 Task: Reply to email with the signature Erin Martin with the subject 'Request for project approval' from softage.1@softage.net with the message 'Could you please provide an overview of the marketing strategy for the new product launch?' with CC to softage.8@softage.net with an attached document Vendor_contract.doc
Action: Mouse moved to (880, 268)
Screenshot: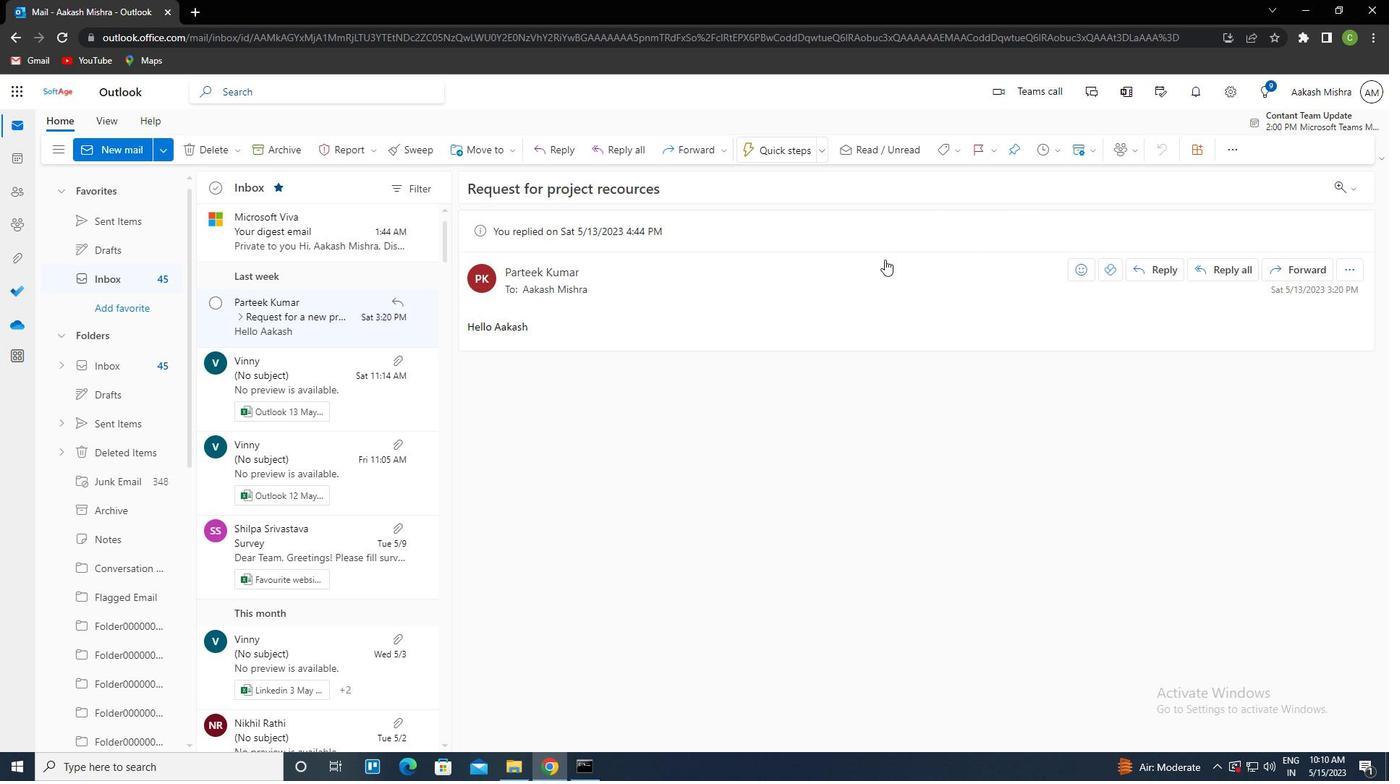 
Action: Mouse scrolled (880, 269) with delta (0, 0)
Screenshot: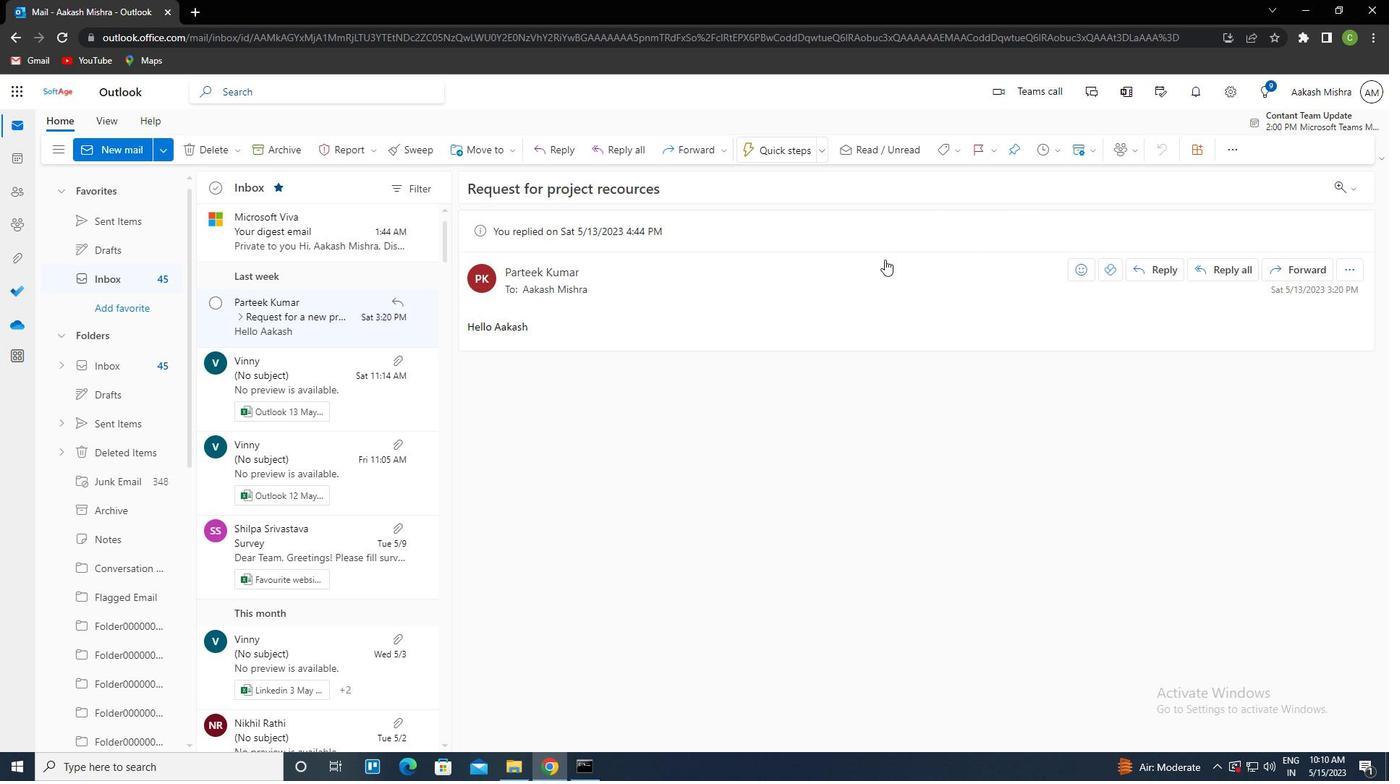 
Action: Mouse moved to (880, 272)
Screenshot: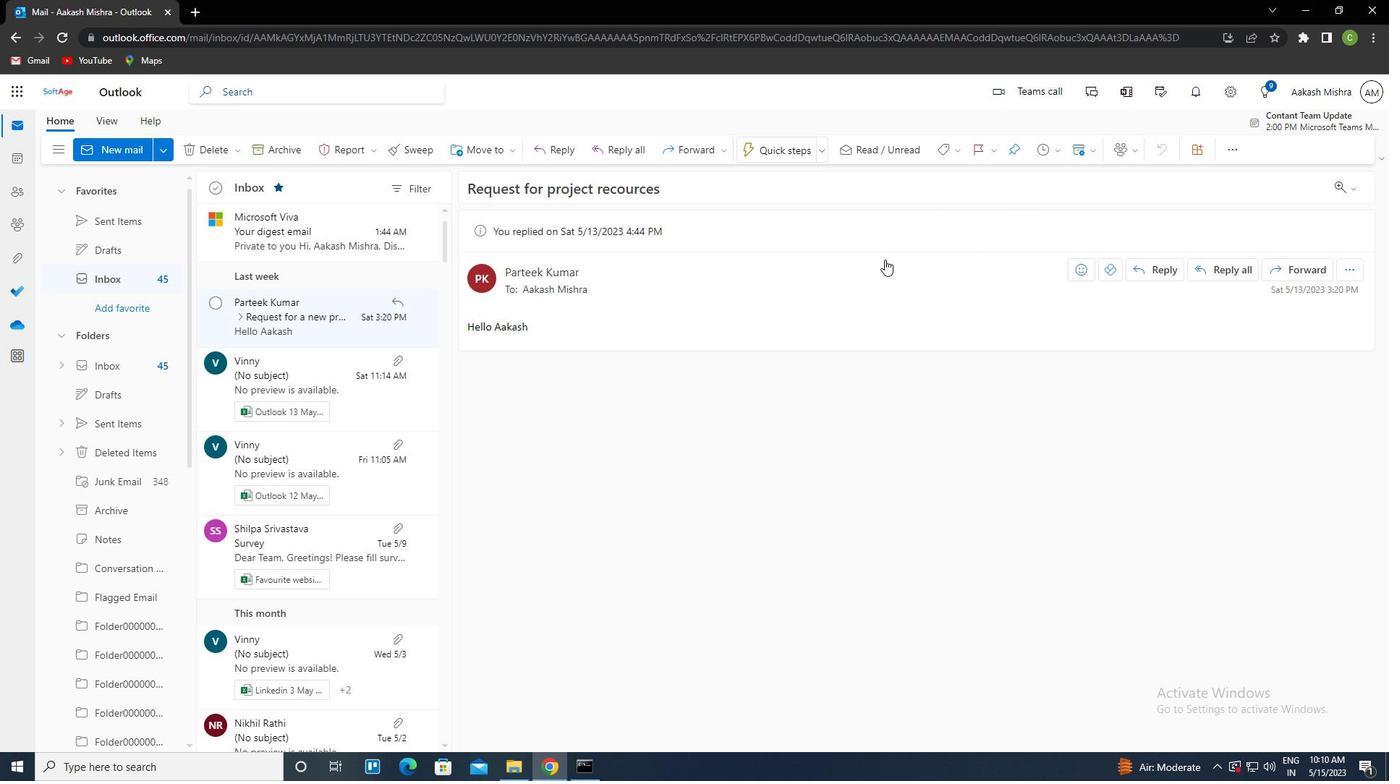 
Action: Mouse scrolled (880, 273) with delta (0, 0)
Screenshot: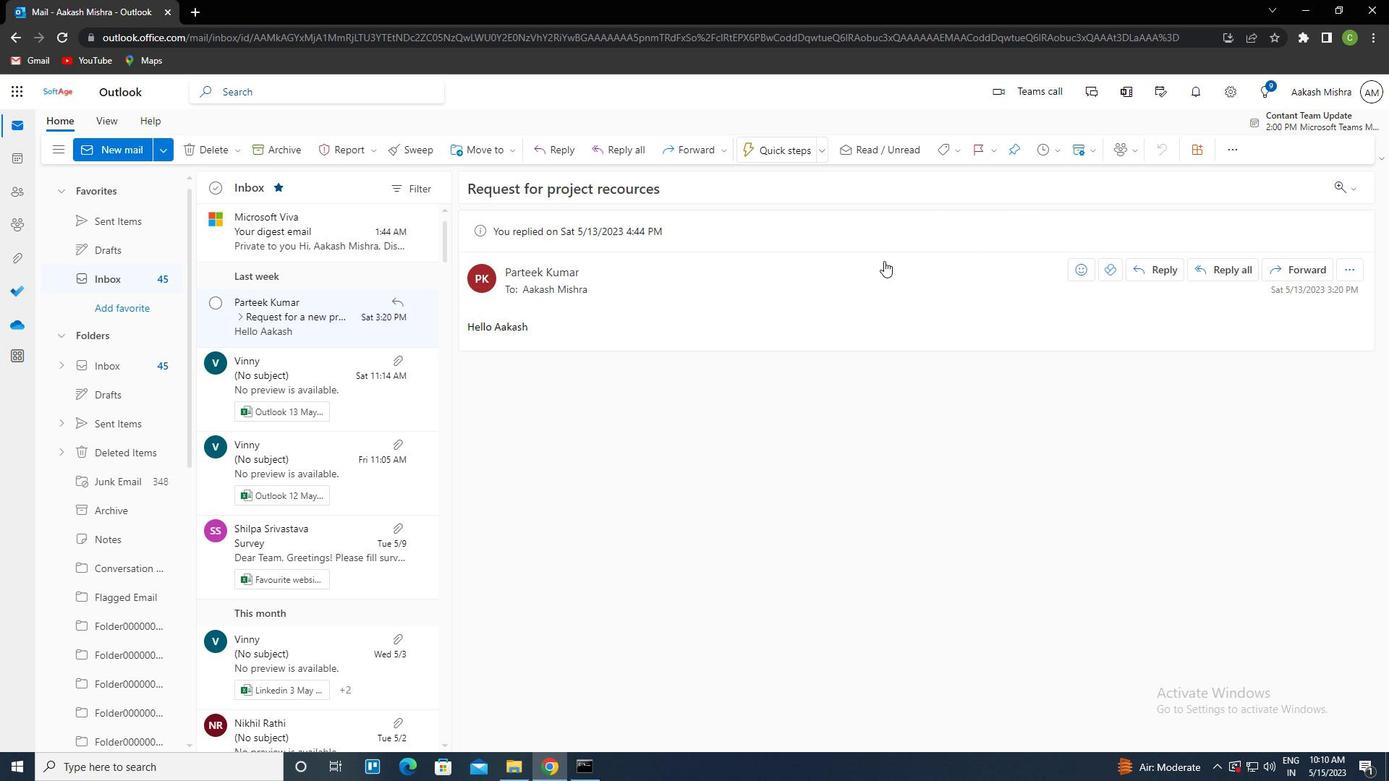 
Action: Mouse moved to (403, 441)
Screenshot: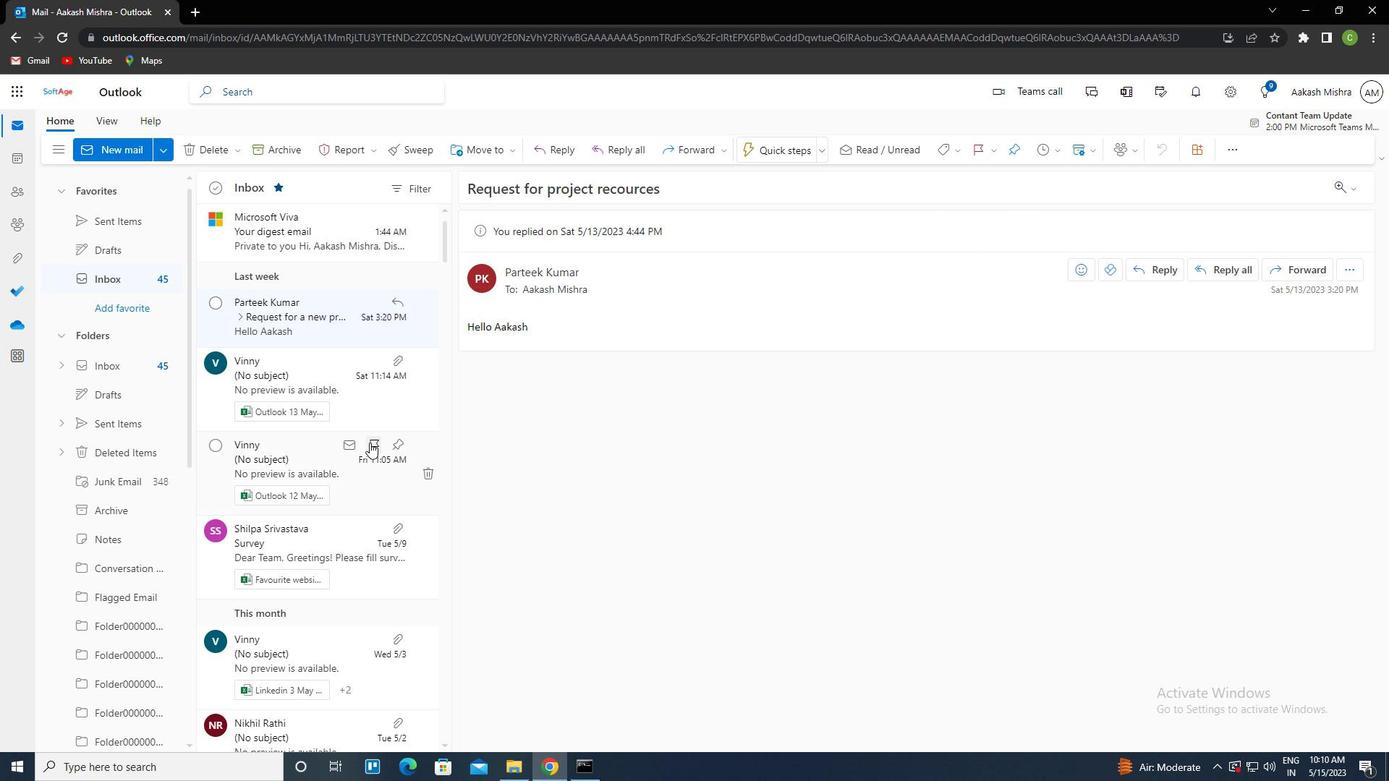 
Action: Mouse scrolled (403, 442) with delta (0, 0)
Screenshot: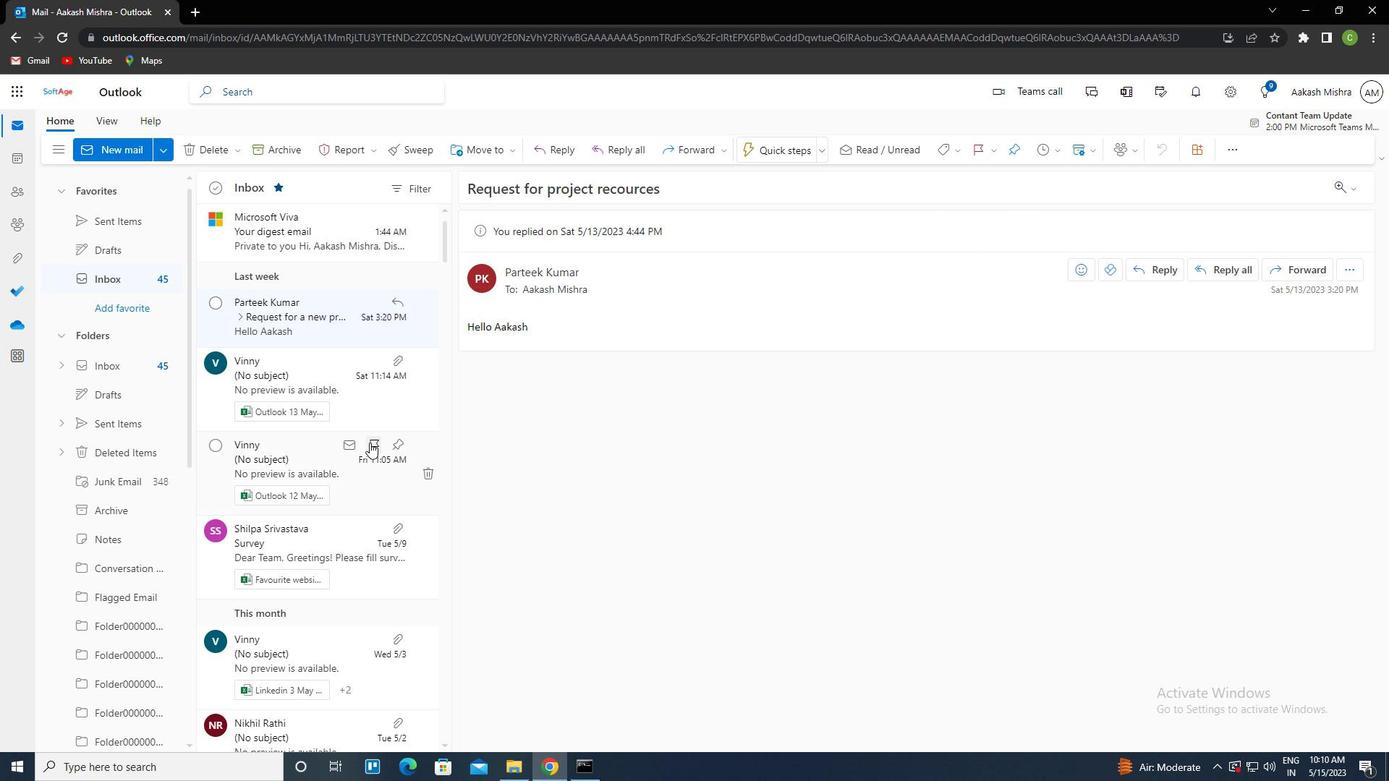 
Action: Mouse moved to (600, 413)
Screenshot: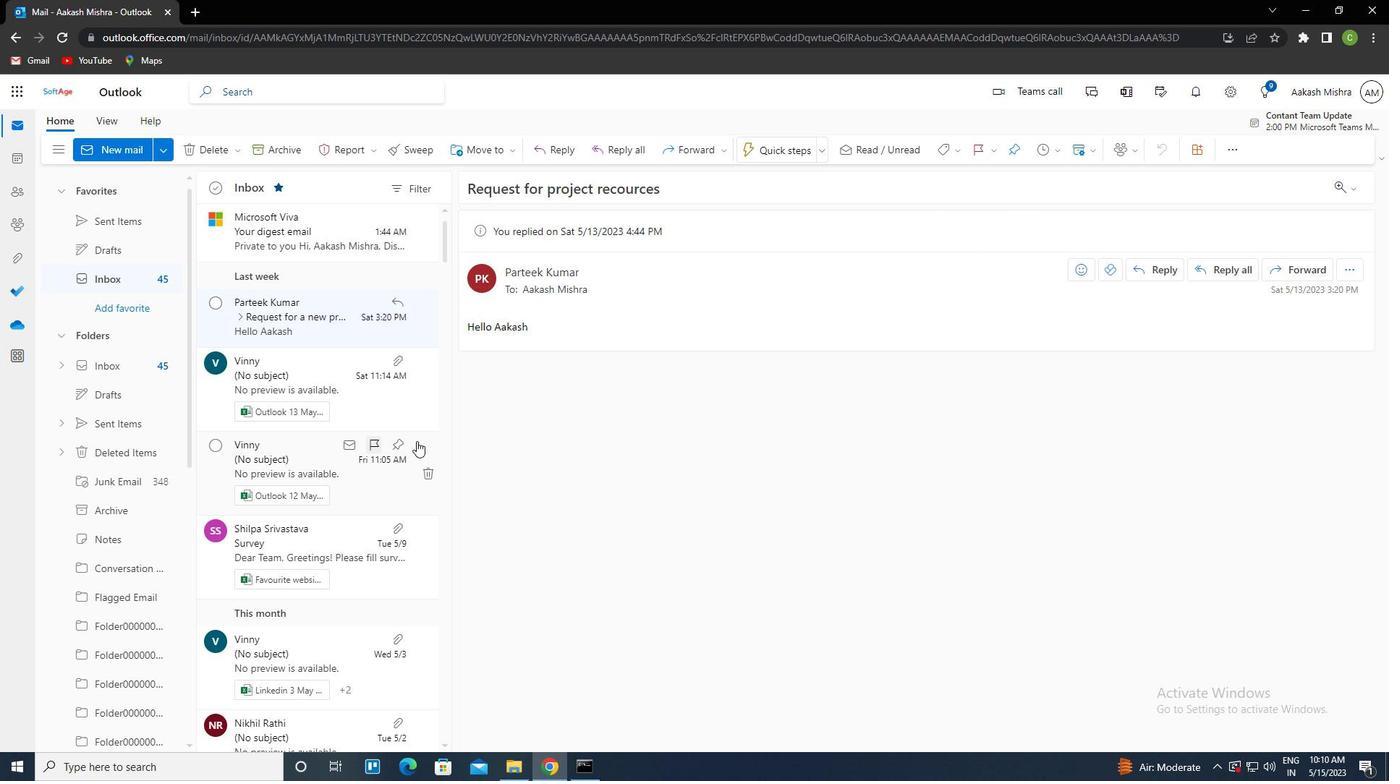 
Action: Mouse scrolled (600, 414) with delta (0, 0)
Screenshot: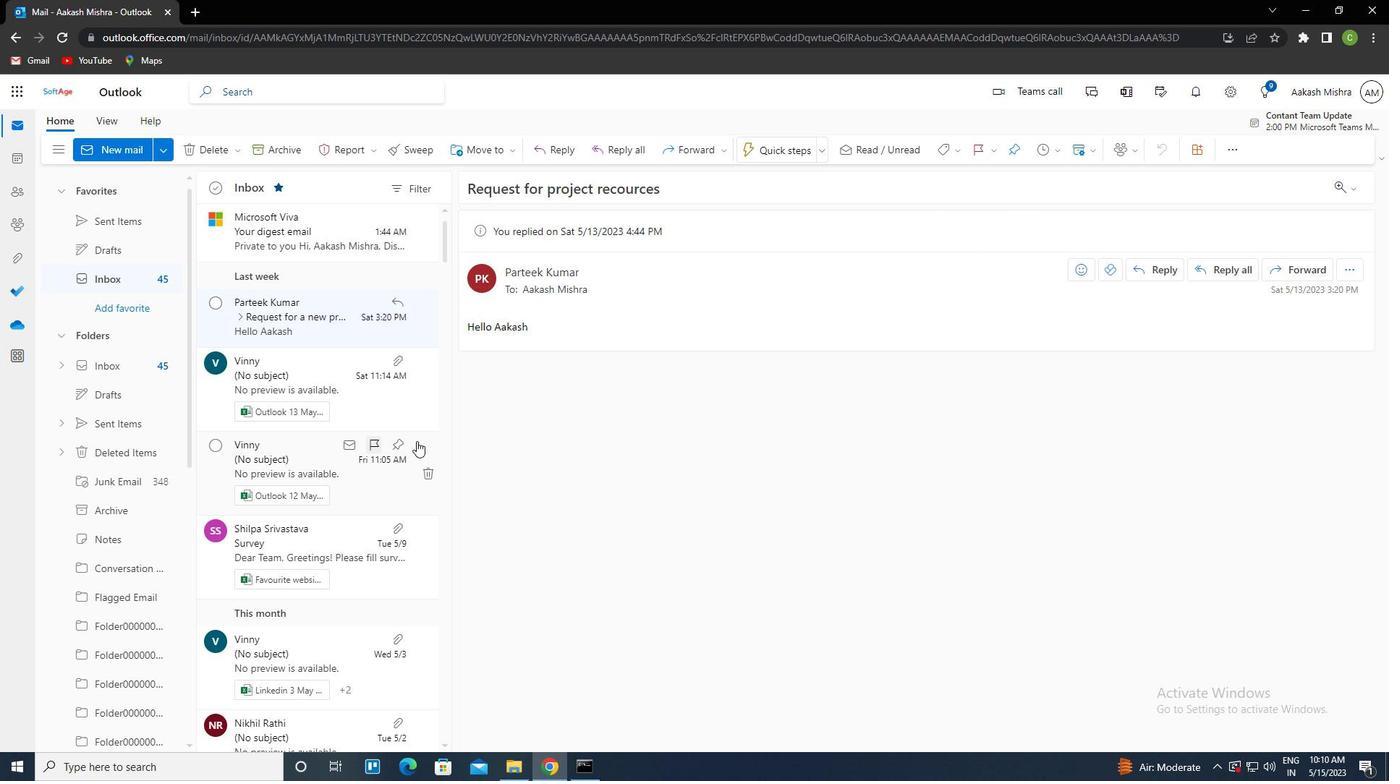 
Action: Mouse moved to (601, 411)
Screenshot: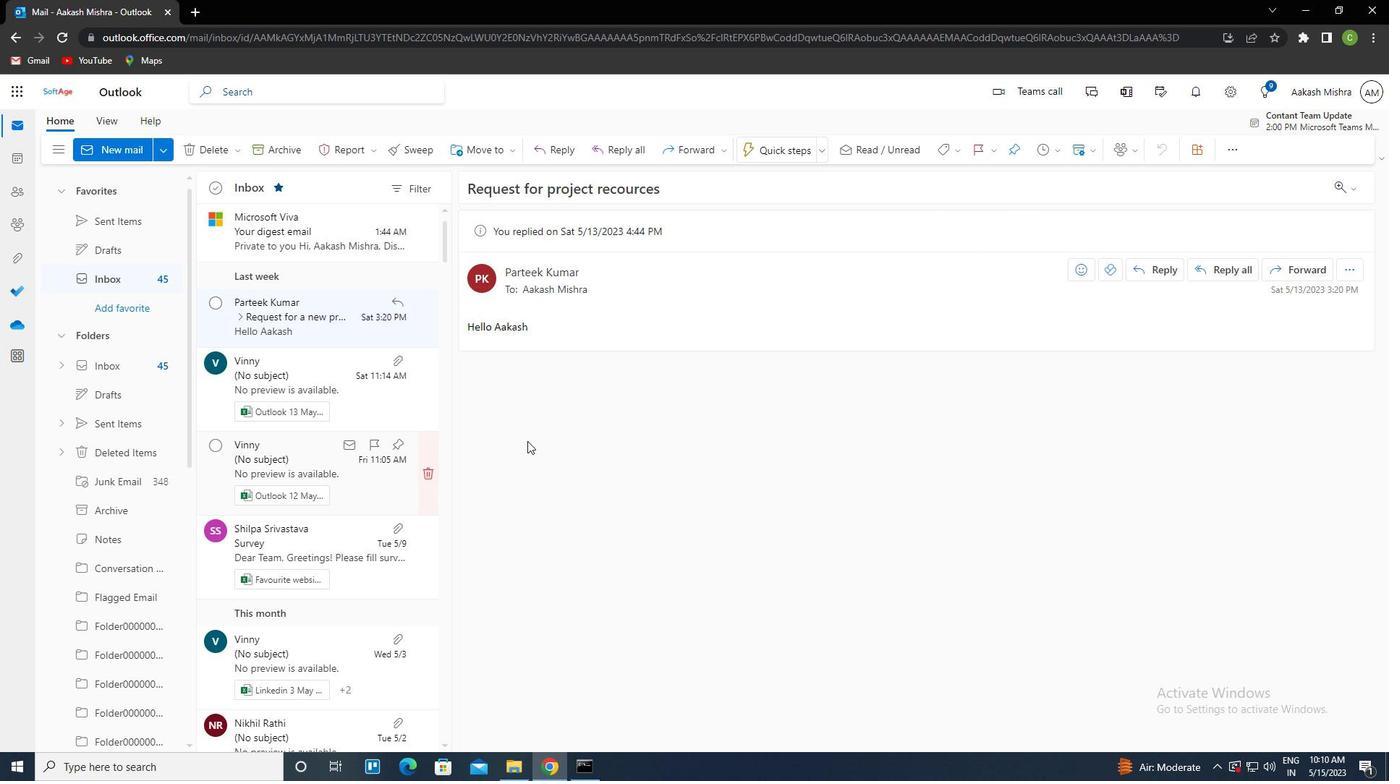 
Action: Mouse scrolled (601, 412) with delta (0, 0)
Screenshot: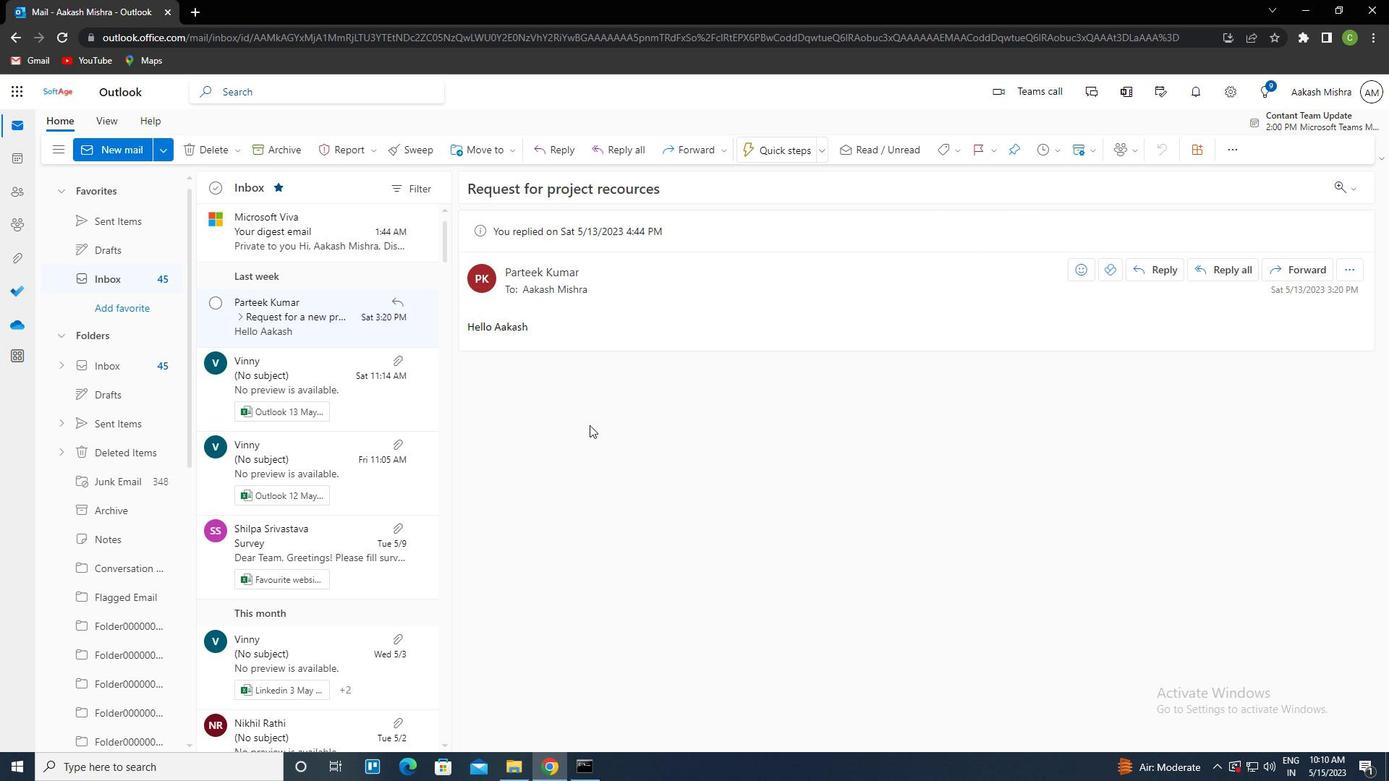 
Action: Mouse moved to (602, 410)
Screenshot: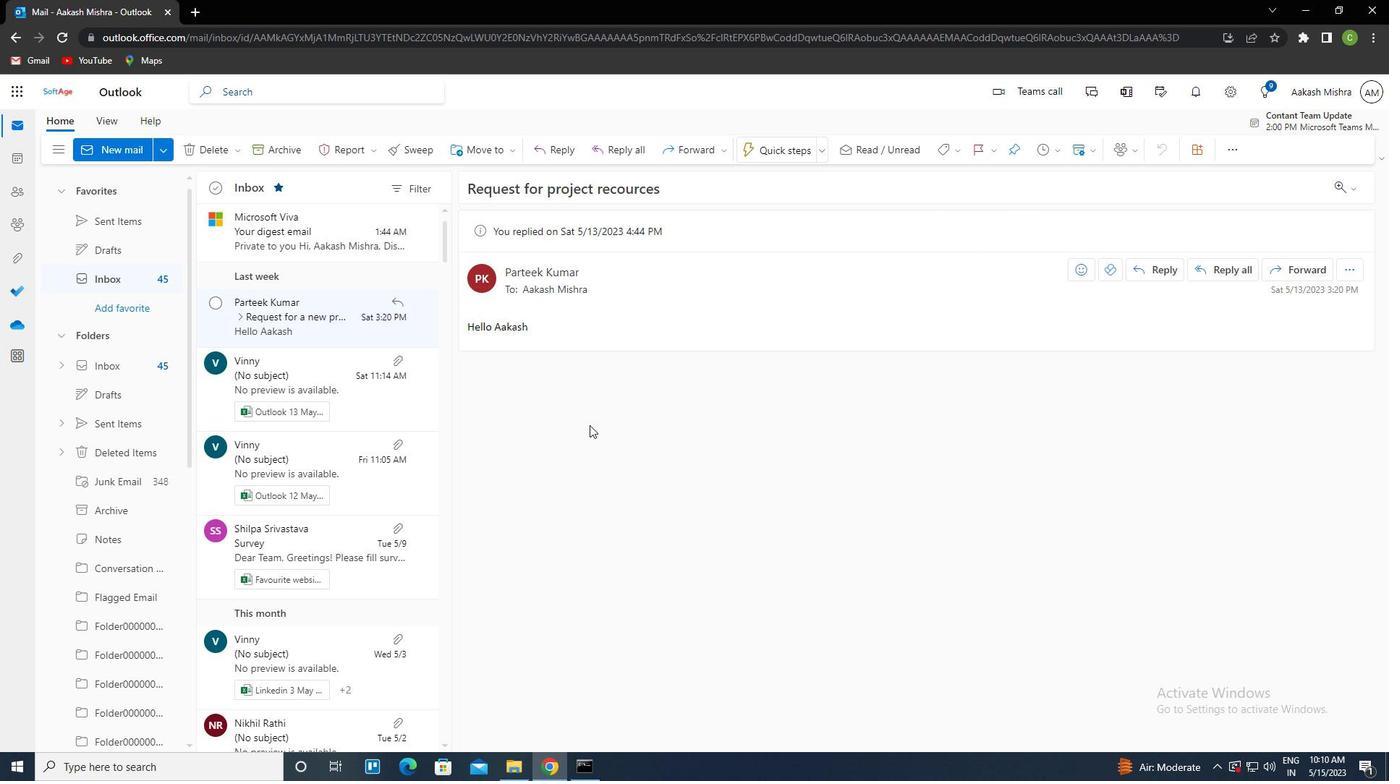 
Action: Mouse scrolled (602, 411) with delta (0, 0)
Screenshot: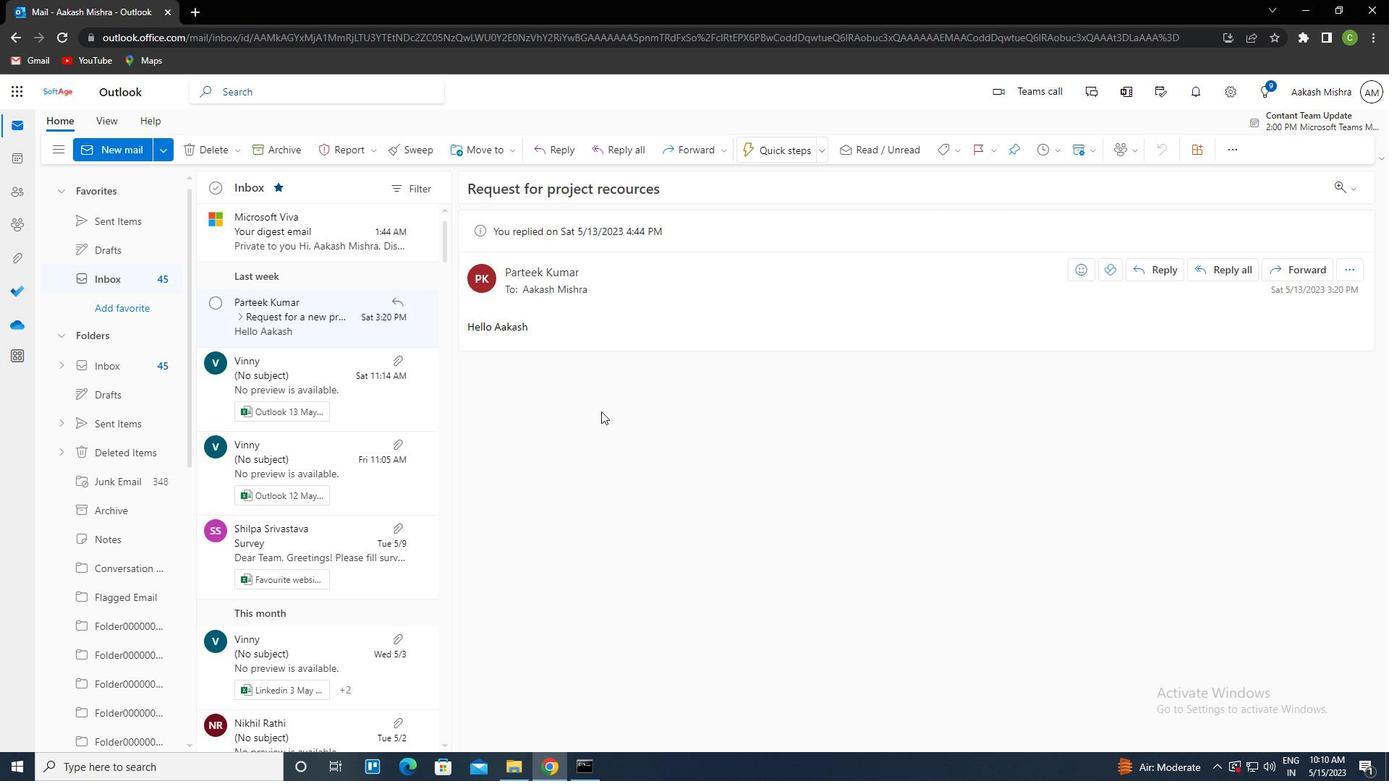 
Action: Mouse scrolled (602, 411) with delta (0, 0)
Screenshot: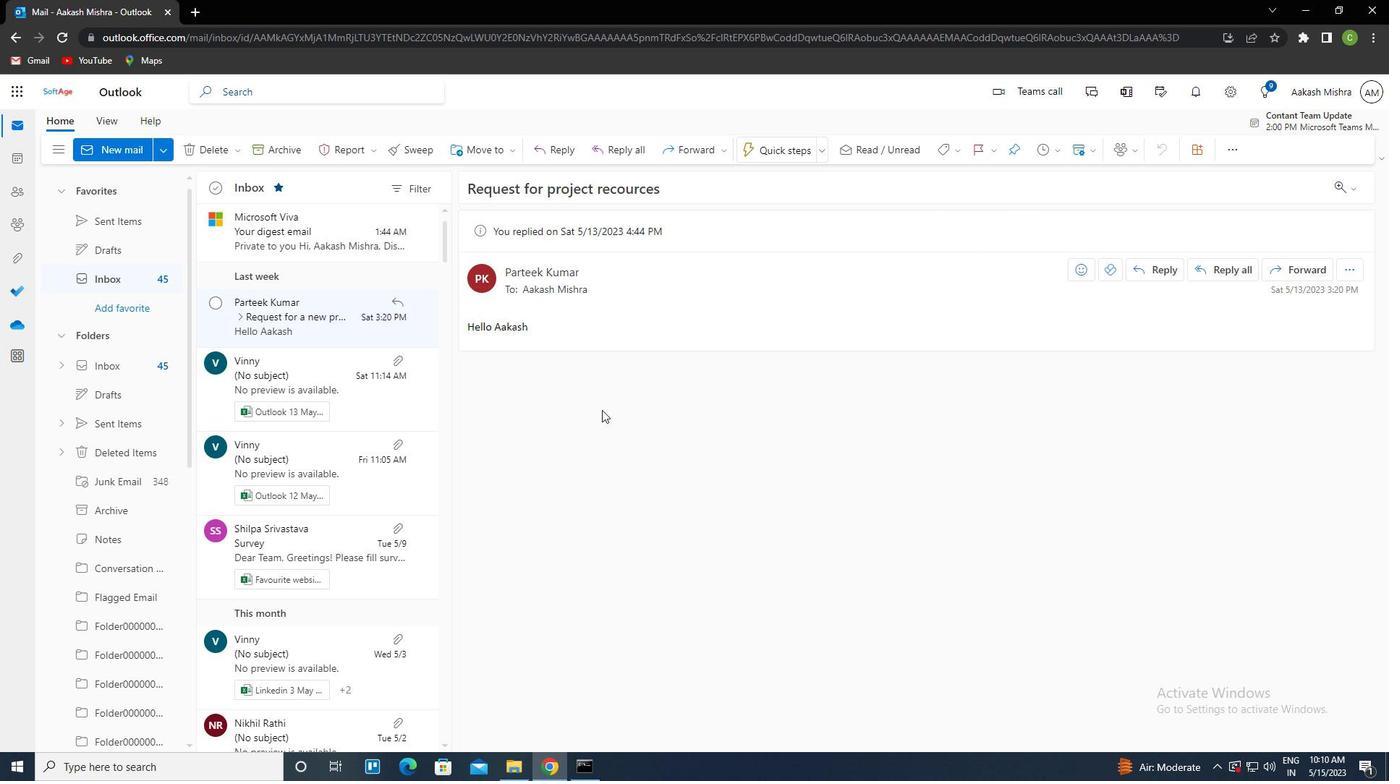 
Action: Mouse moved to (1130, 271)
Screenshot: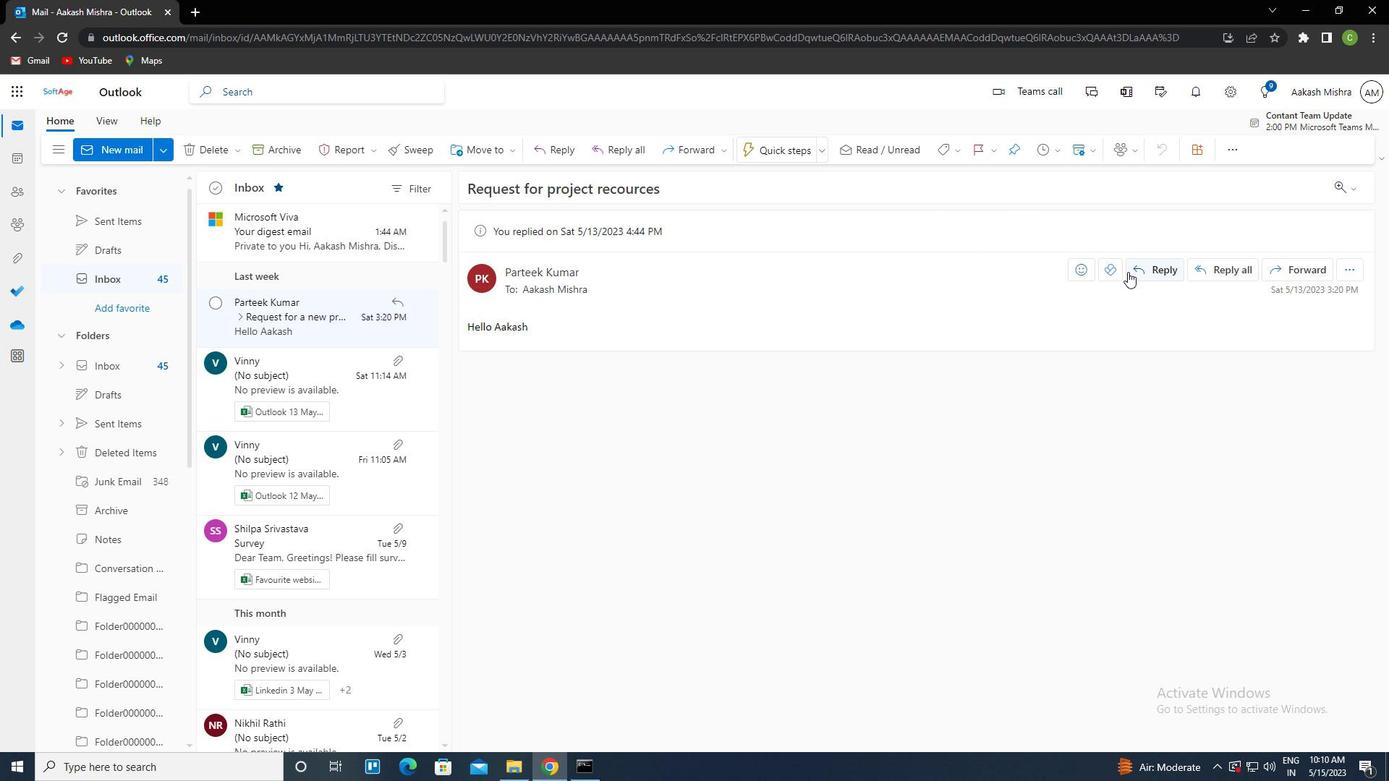 
Action: Mouse pressed left at (1130, 271)
Screenshot: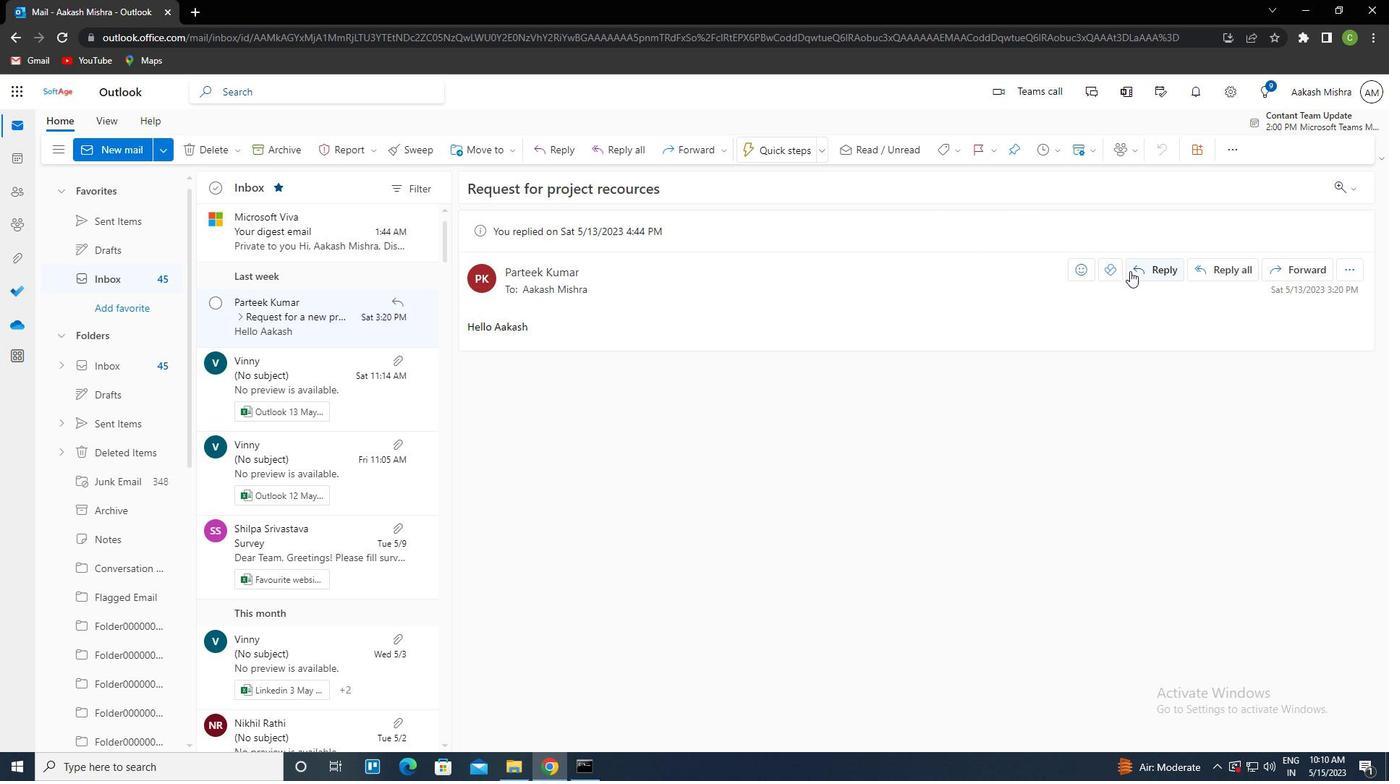 
Action: Mouse moved to (933, 155)
Screenshot: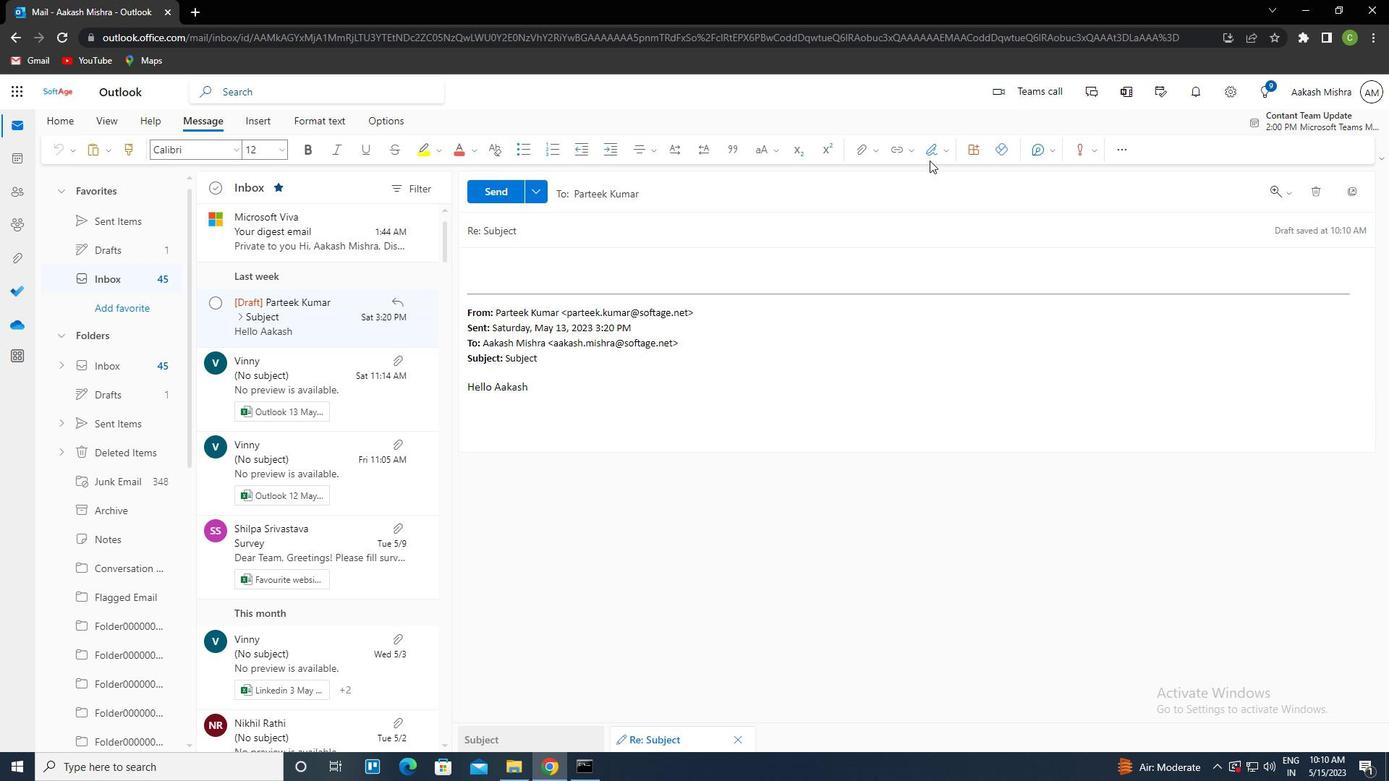 
Action: Mouse pressed left at (933, 155)
Screenshot: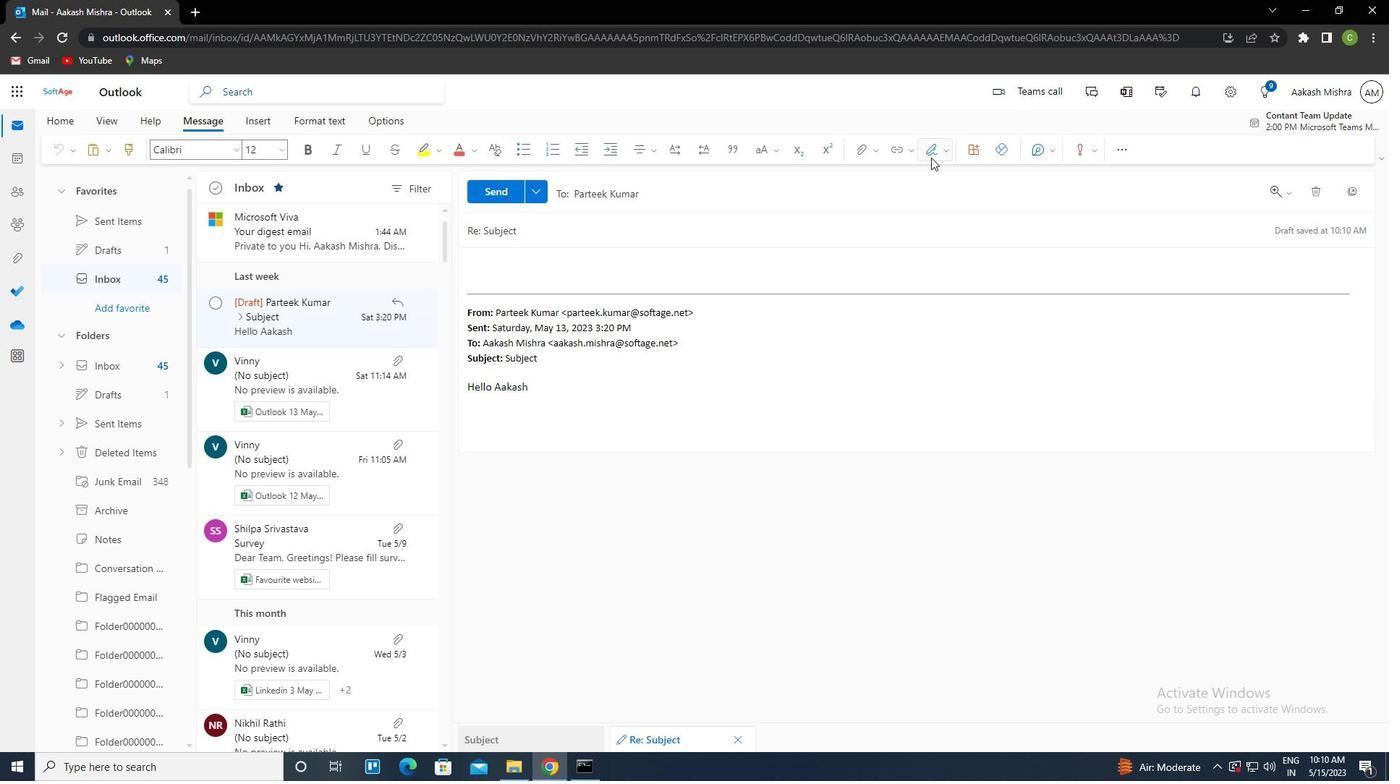 
Action: Mouse moved to (909, 208)
Screenshot: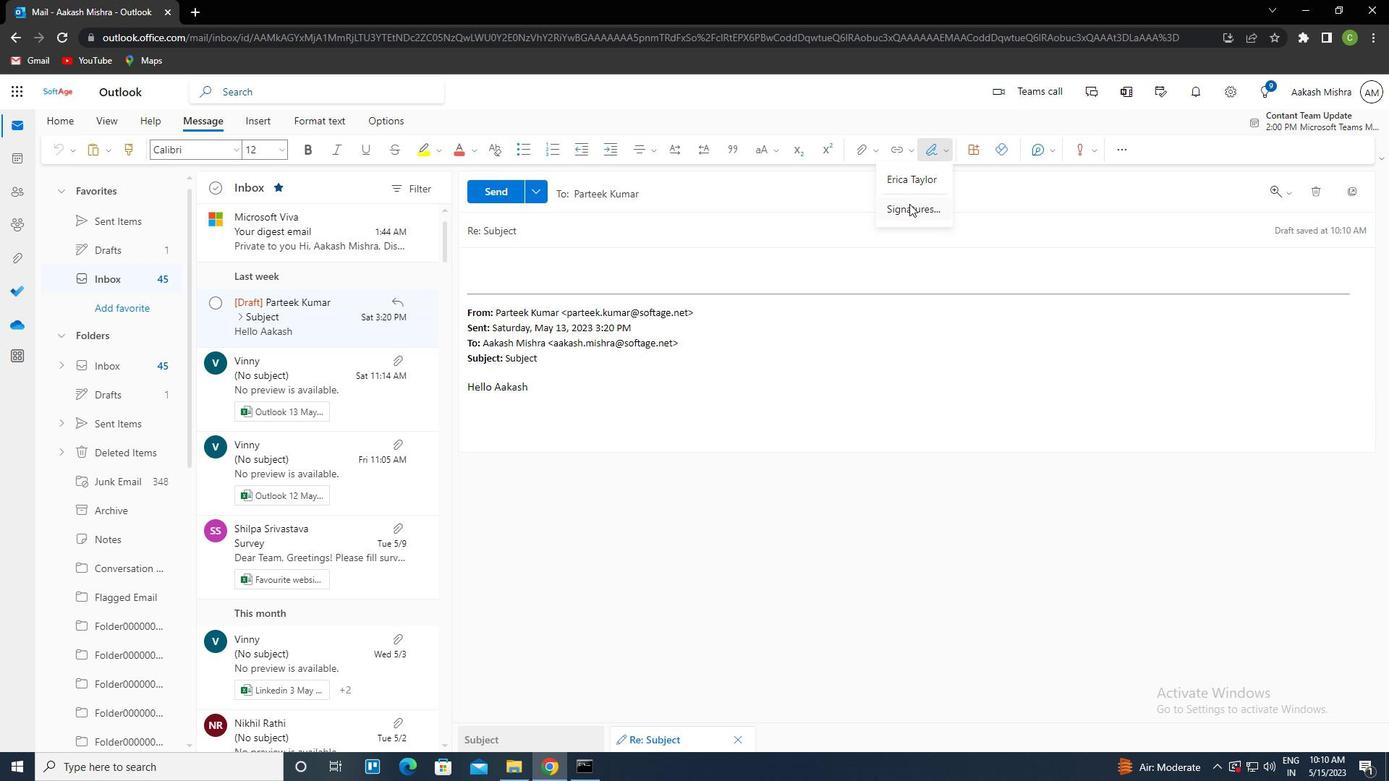 
Action: Mouse pressed left at (909, 208)
Screenshot: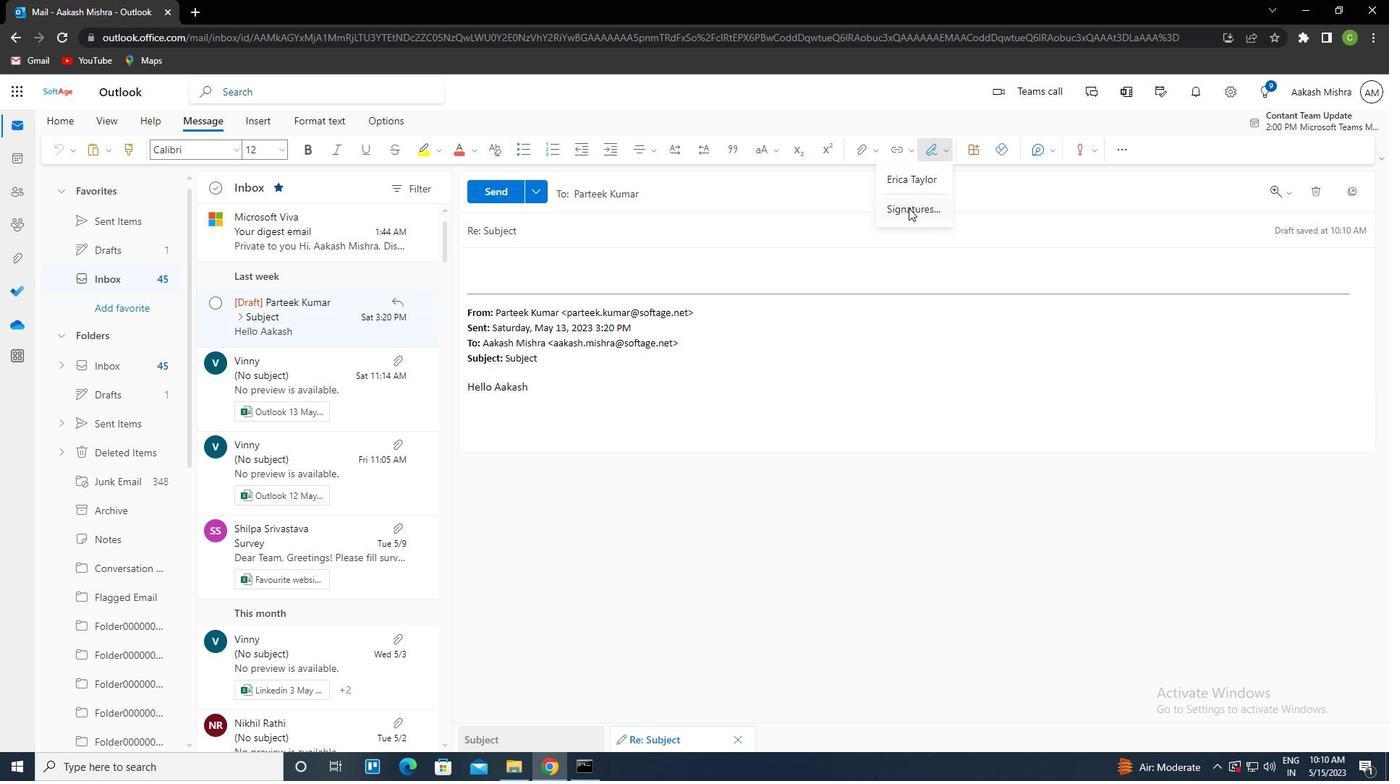 
Action: Mouse moved to (996, 272)
Screenshot: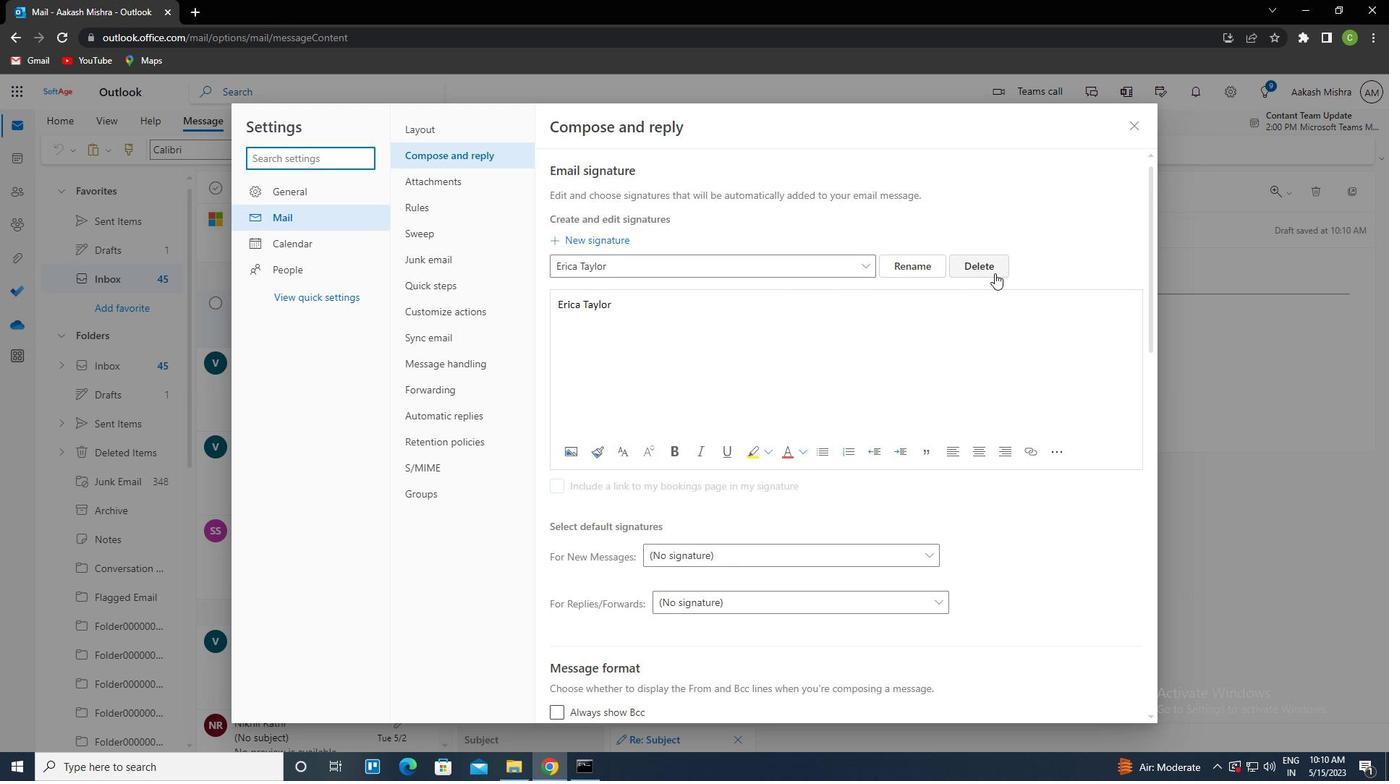 
Action: Mouse pressed left at (996, 272)
Screenshot: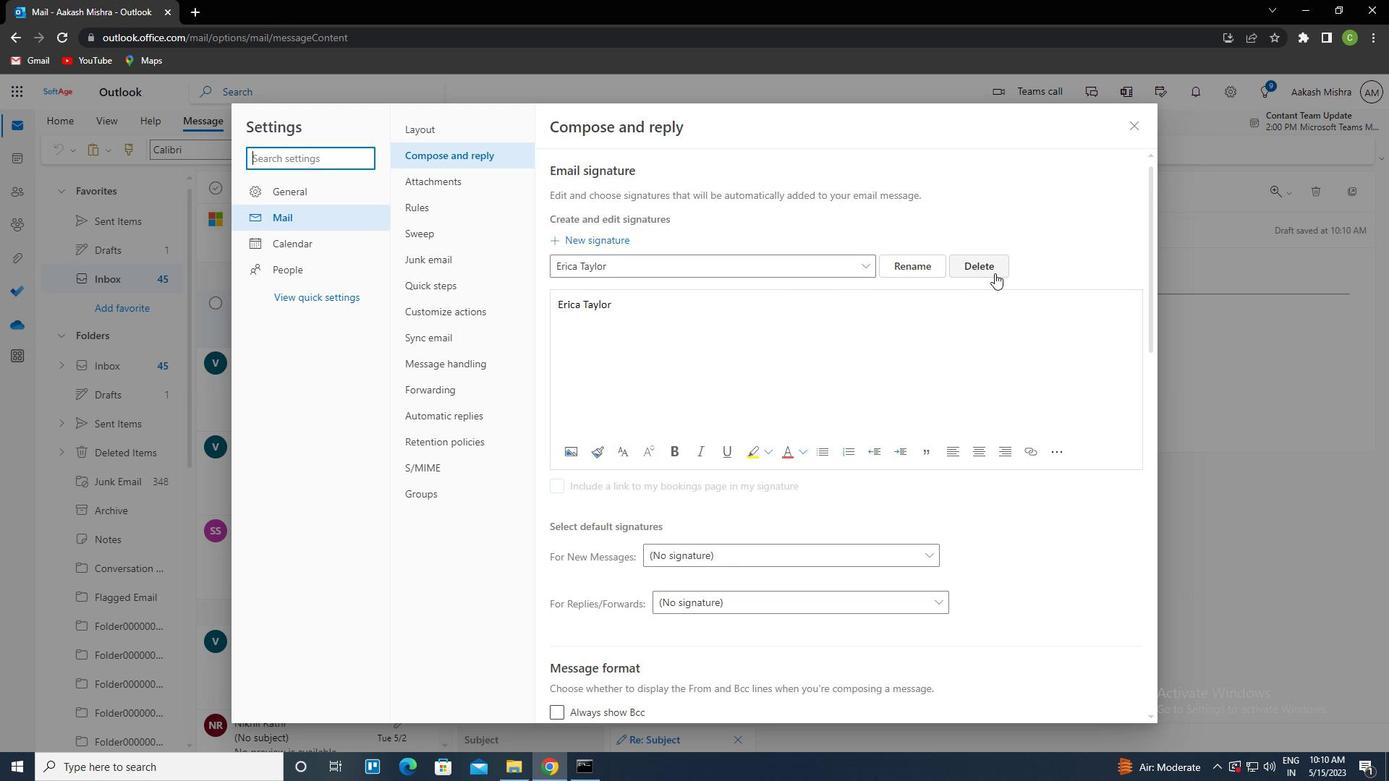 
Action: Mouse moved to (727, 264)
Screenshot: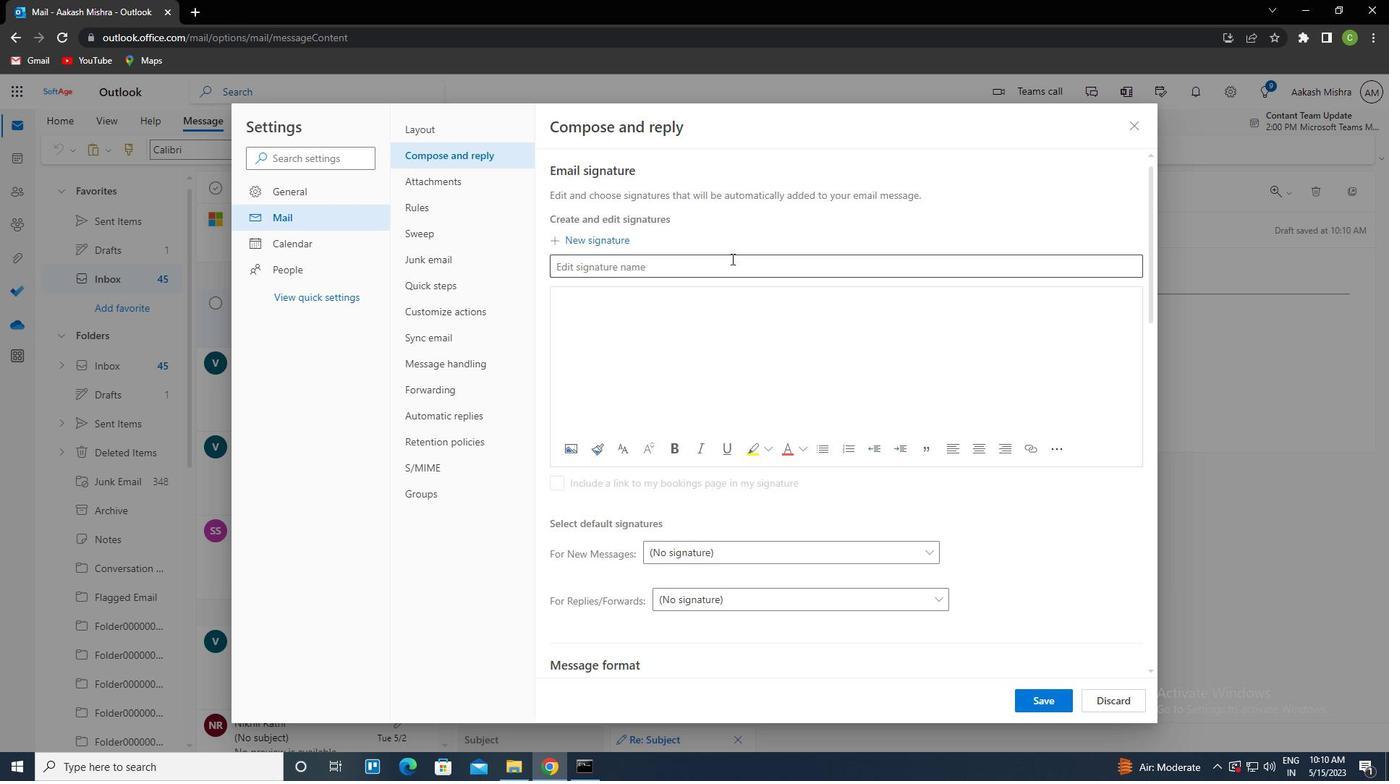
Action: Mouse pressed left at (727, 264)
Screenshot: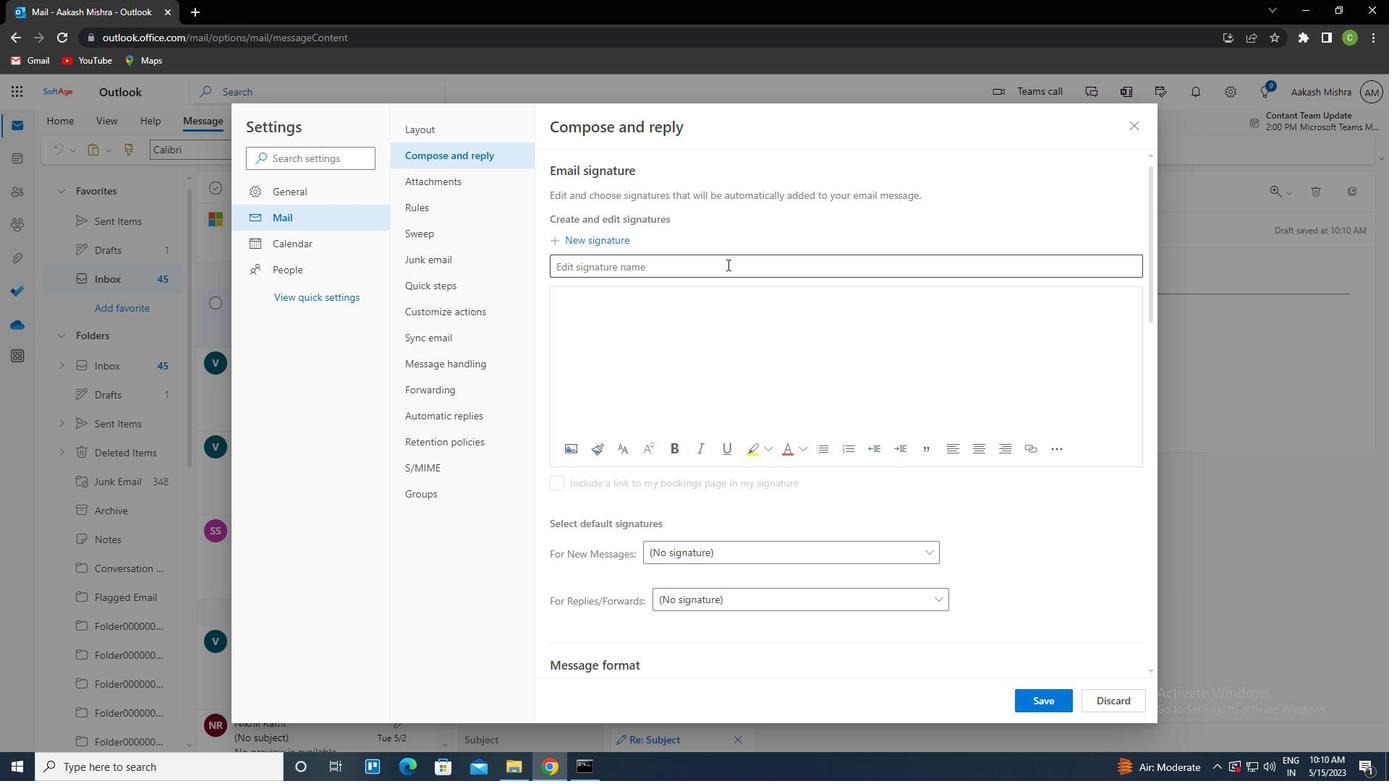 
Action: Key pressed <Key.caps_lock><Key.caps_lock>e<Key.caps_lock>rin<Key.space><Key.caps_lock>m<Key.caps_lock>artin<Key.tab><Key.caps_lock>e<Key.caps_lock>rin<Key.space><Key.caps_lock>m<Key.caps_lock>artin
Screenshot: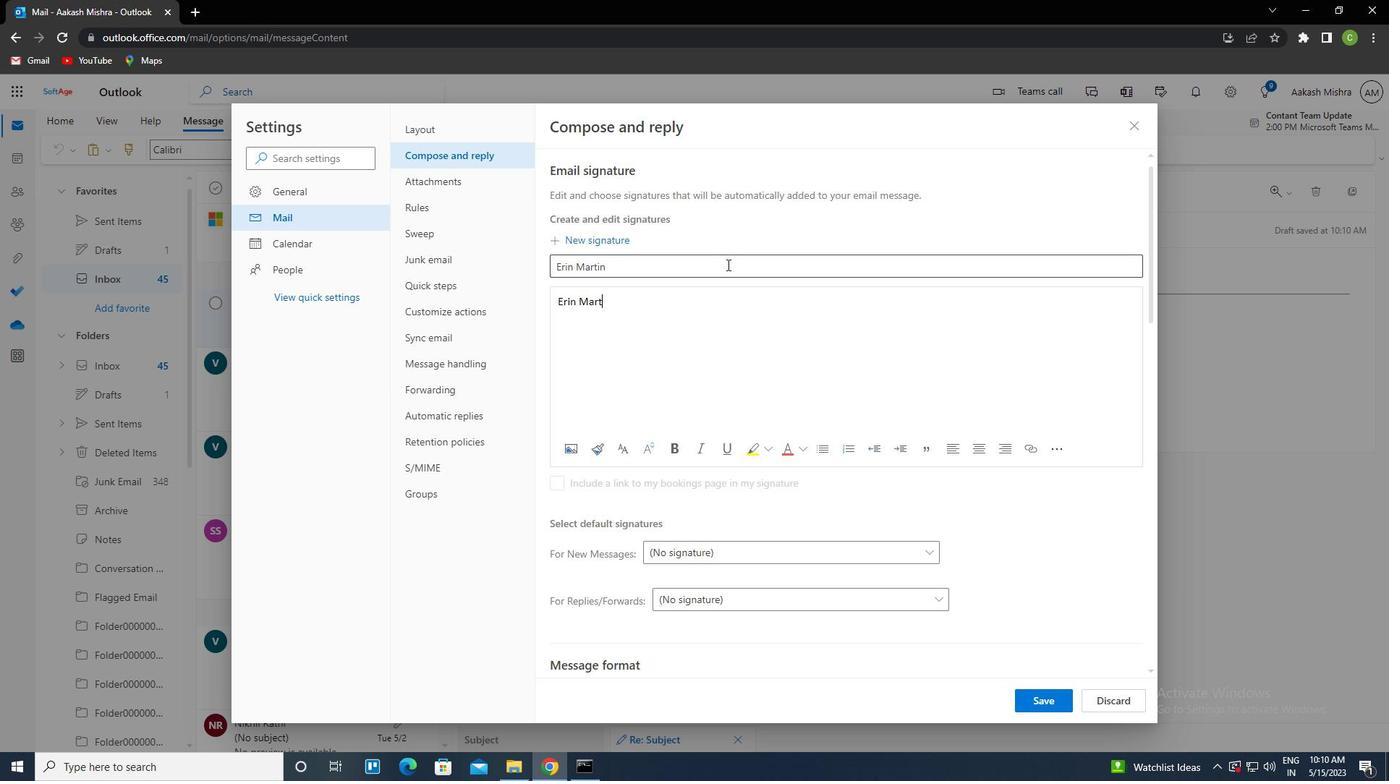
Action: Mouse moved to (1036, 707)
Screenshot: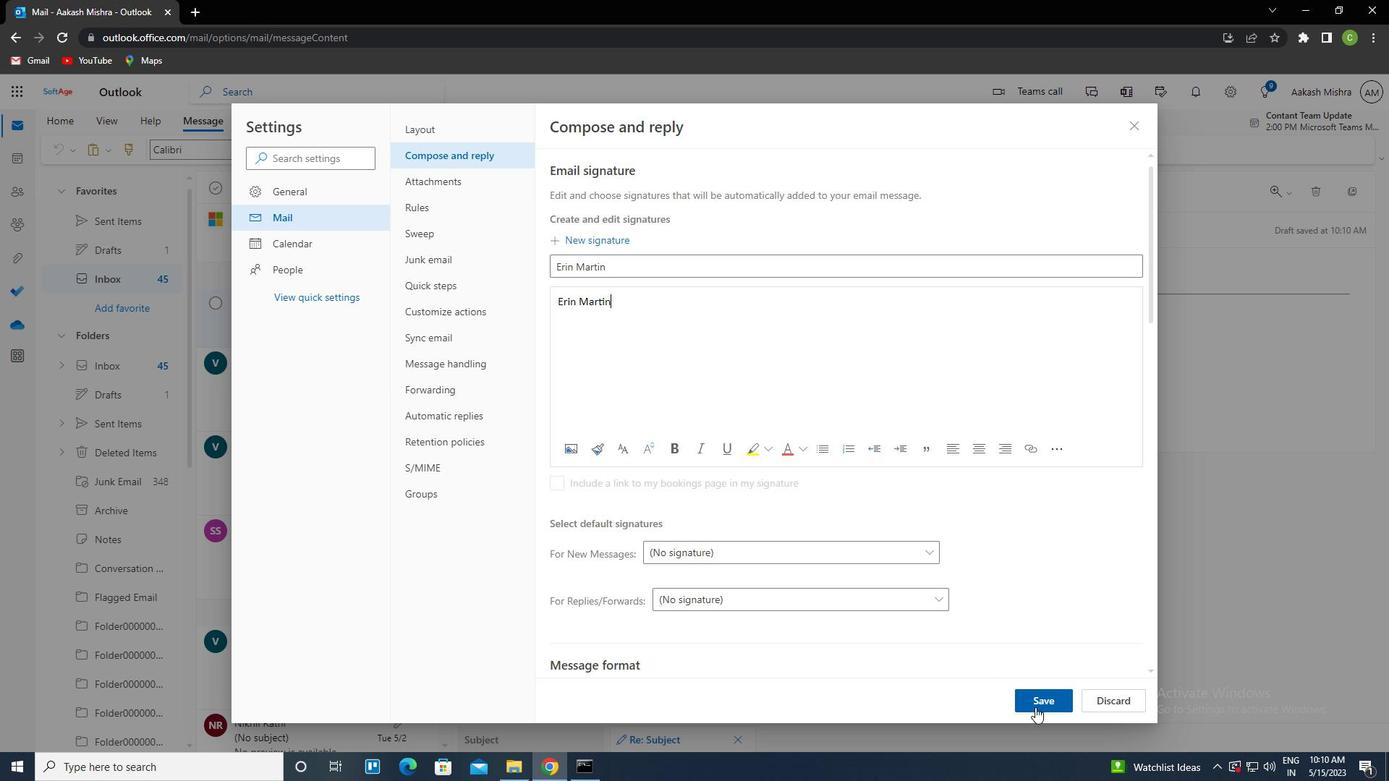 
Action: Mouse pressed left at (1036, 707)
Screenshot: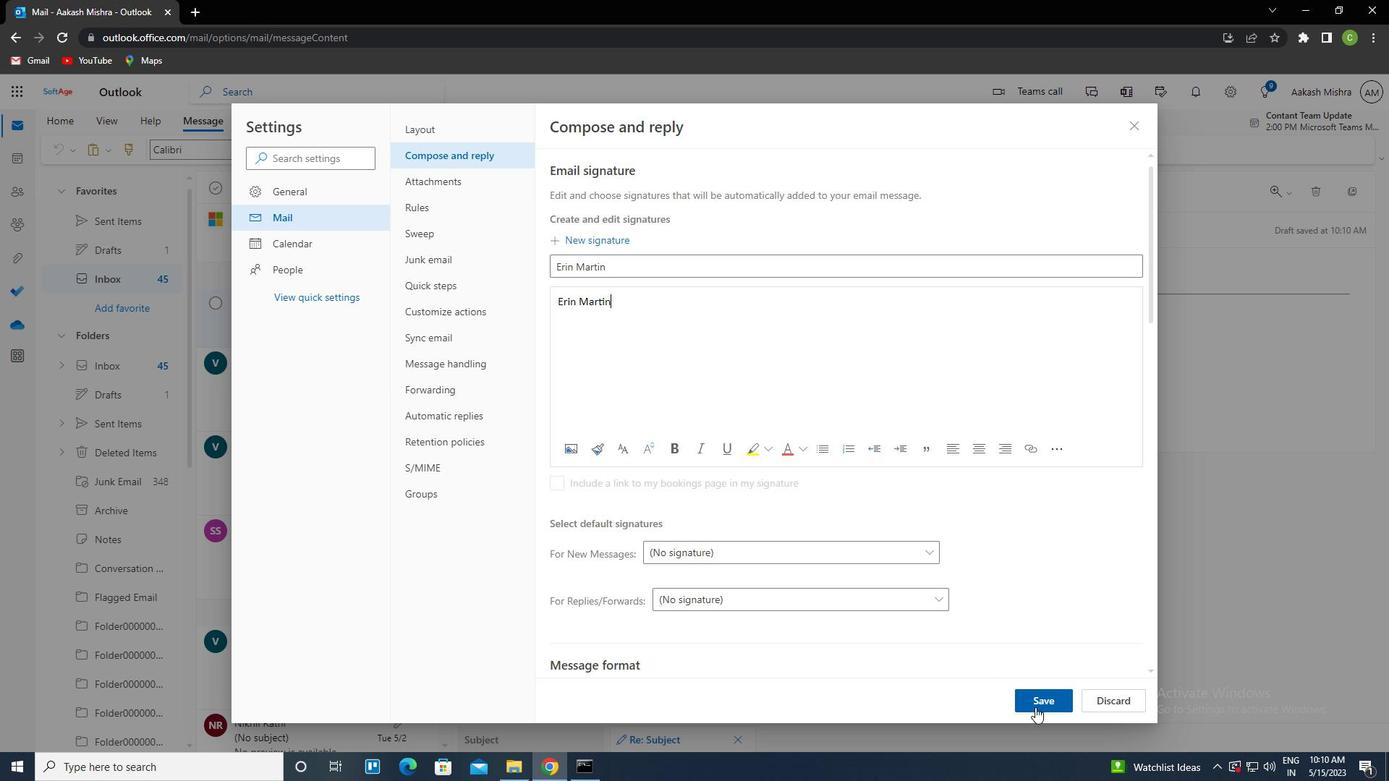 
Action: Mouse moved to (1130, 122)
Screenshot: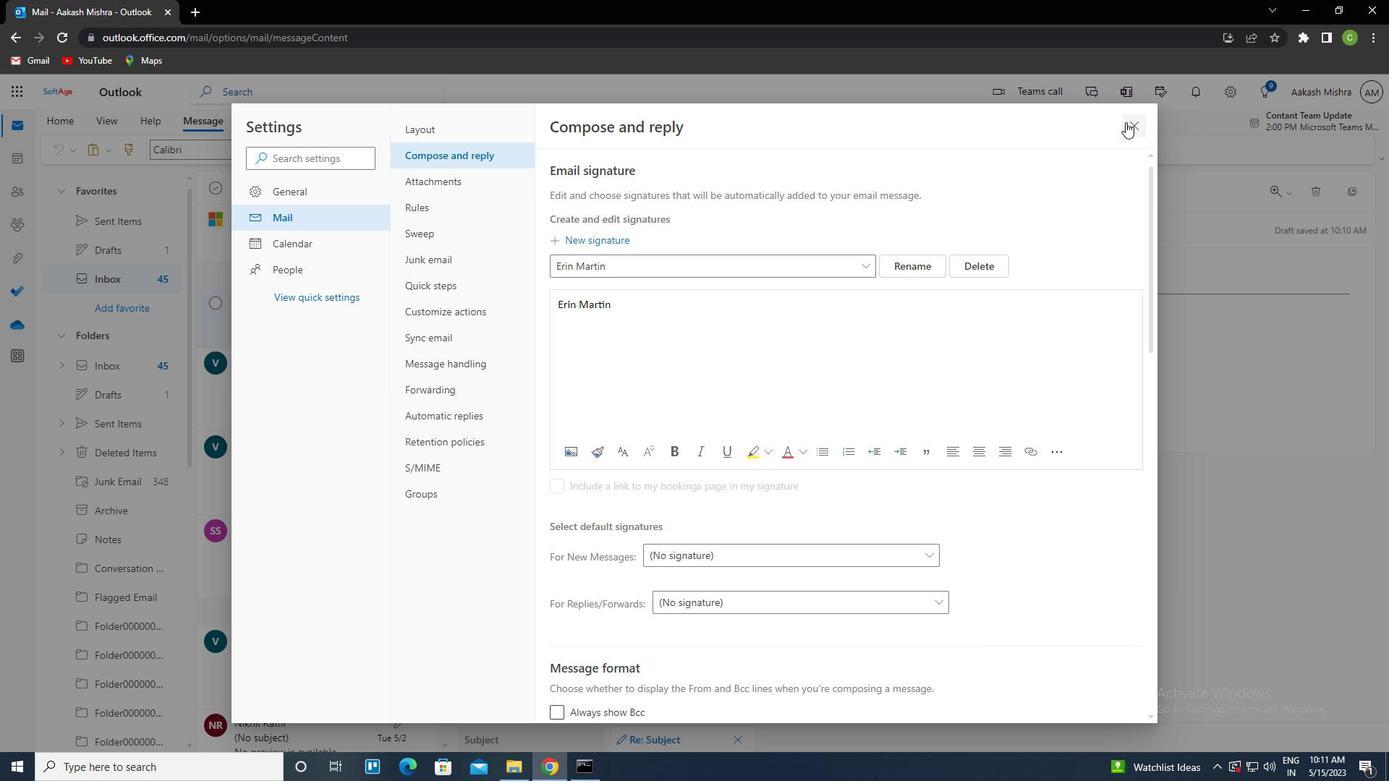
Action: Mouse pressed left at (1130, 122)
Screenshot: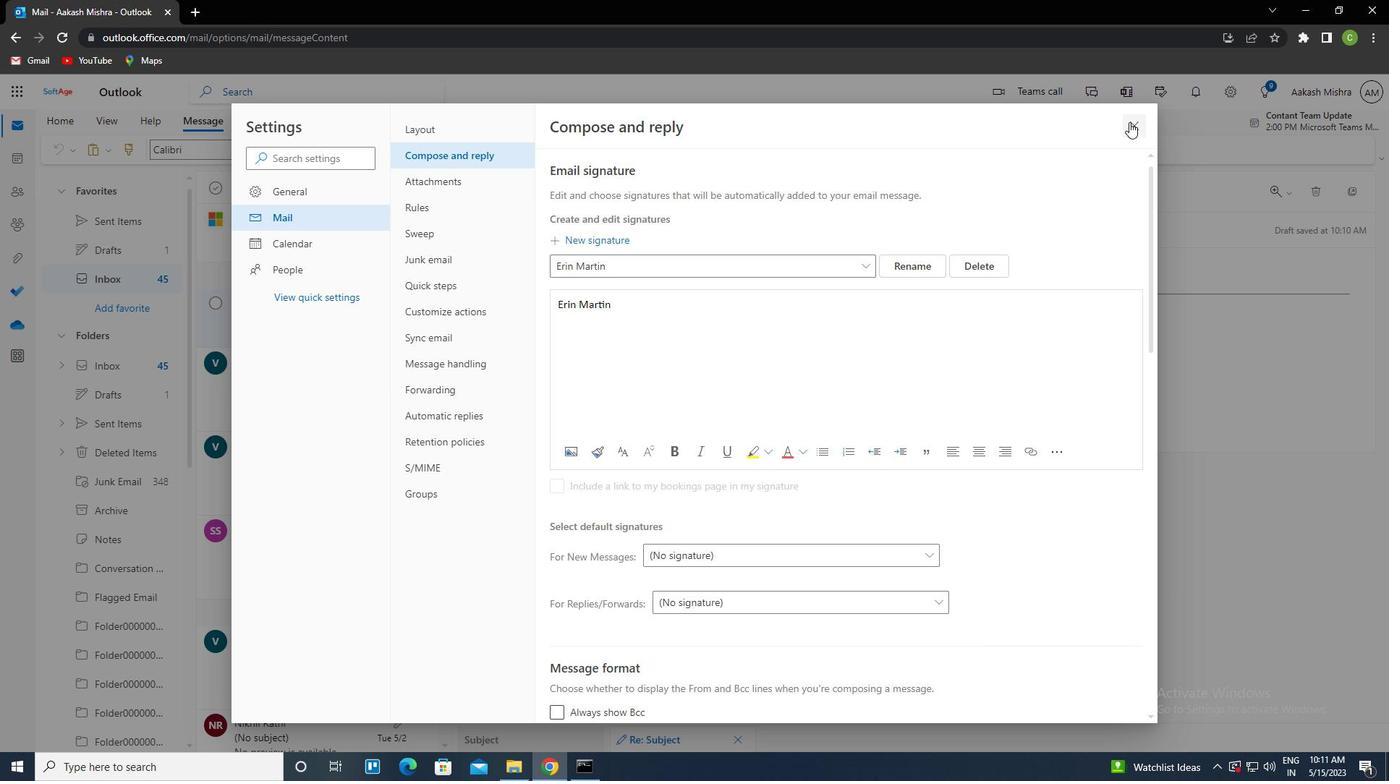 
Action: Mouse moved to (928, 153)
Screenshot: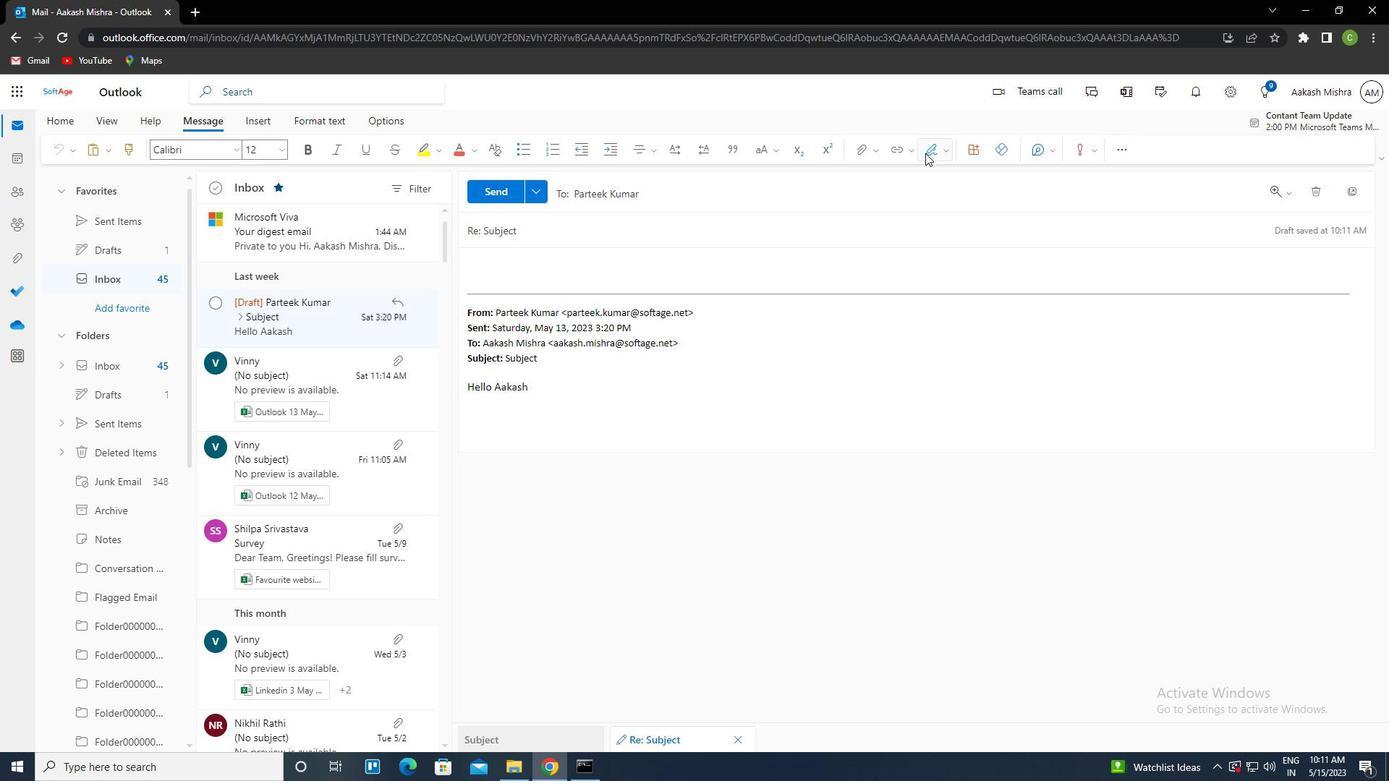 
Action: Mouse pressed left at (928, 153)
Screenshot: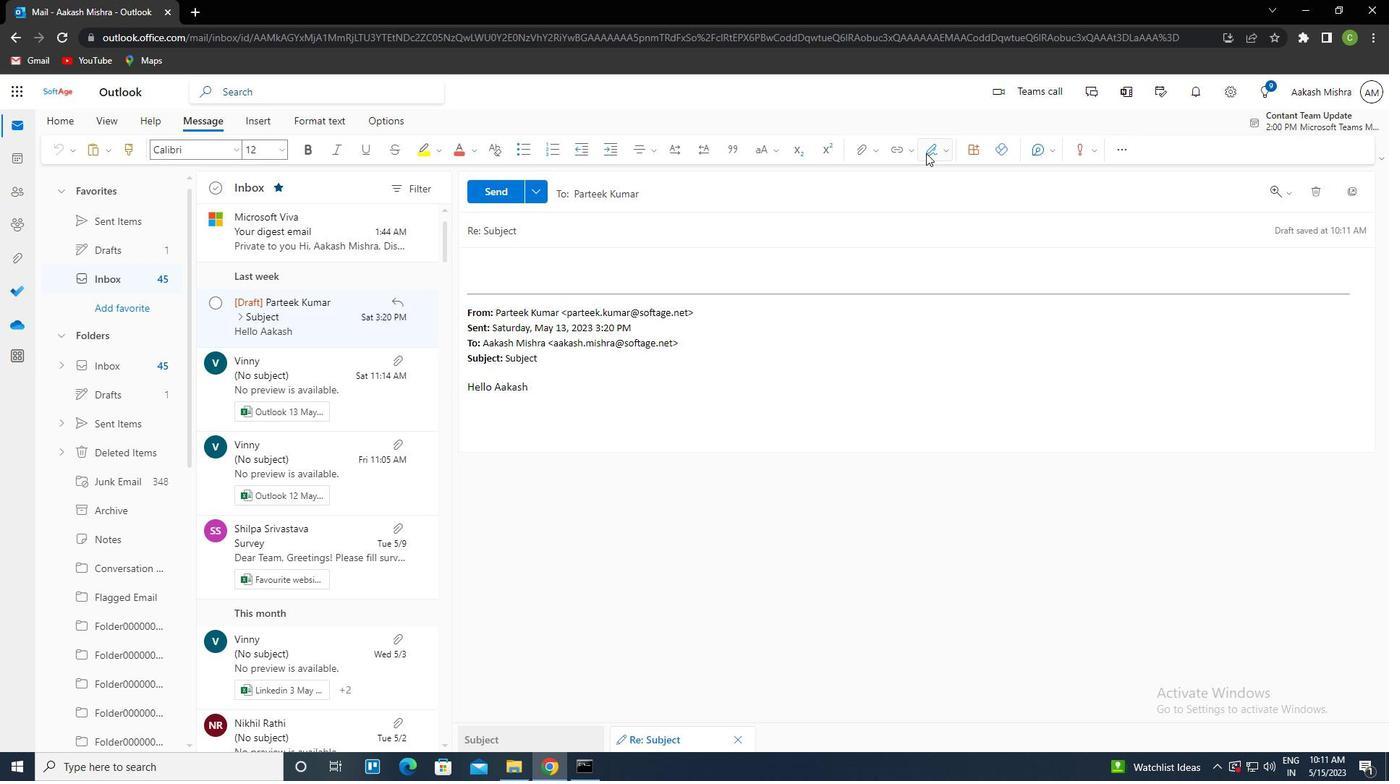 
Action: Mouse moved to (920, 183)
Screenshot: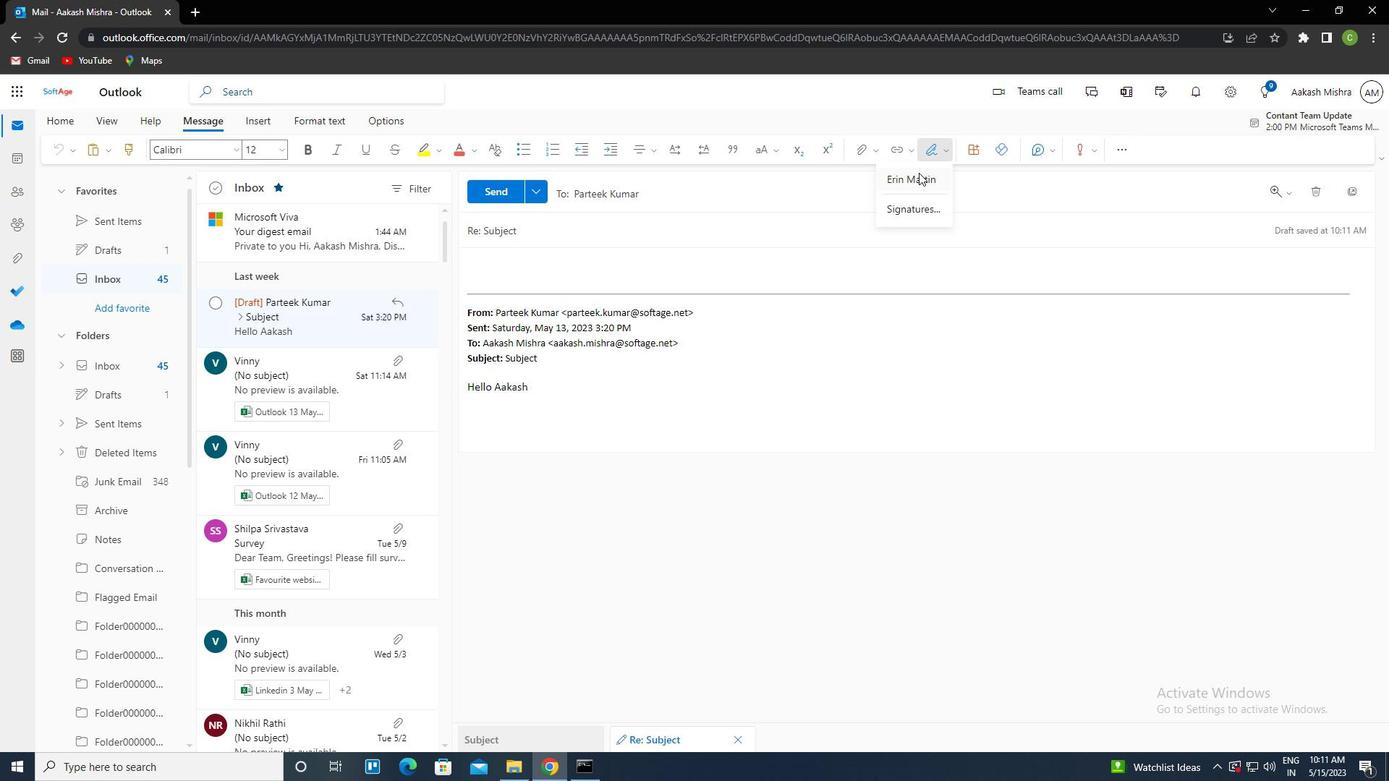 
Action: Mouse pressed left at (920, 183)
Screenshot: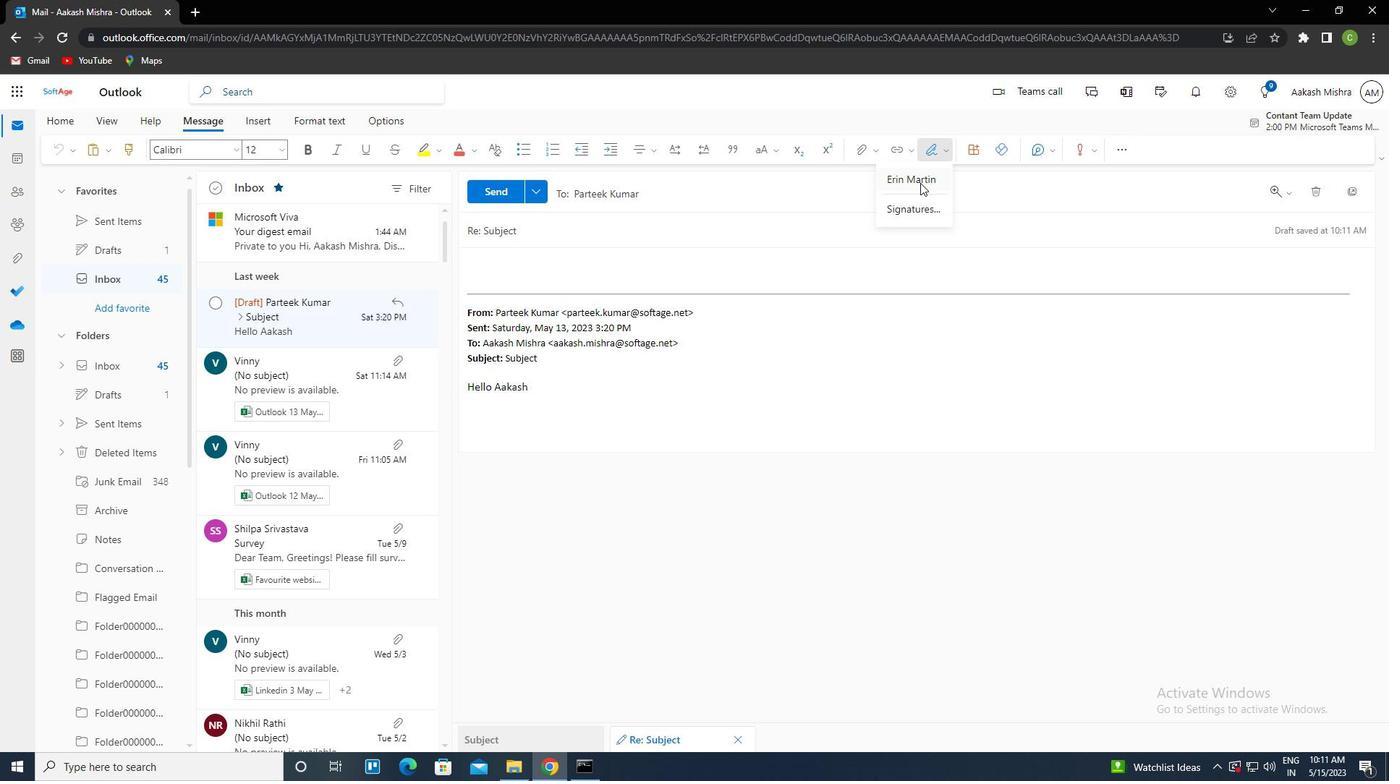 
Action: Mouse moved to (545, 230)
Screenshot: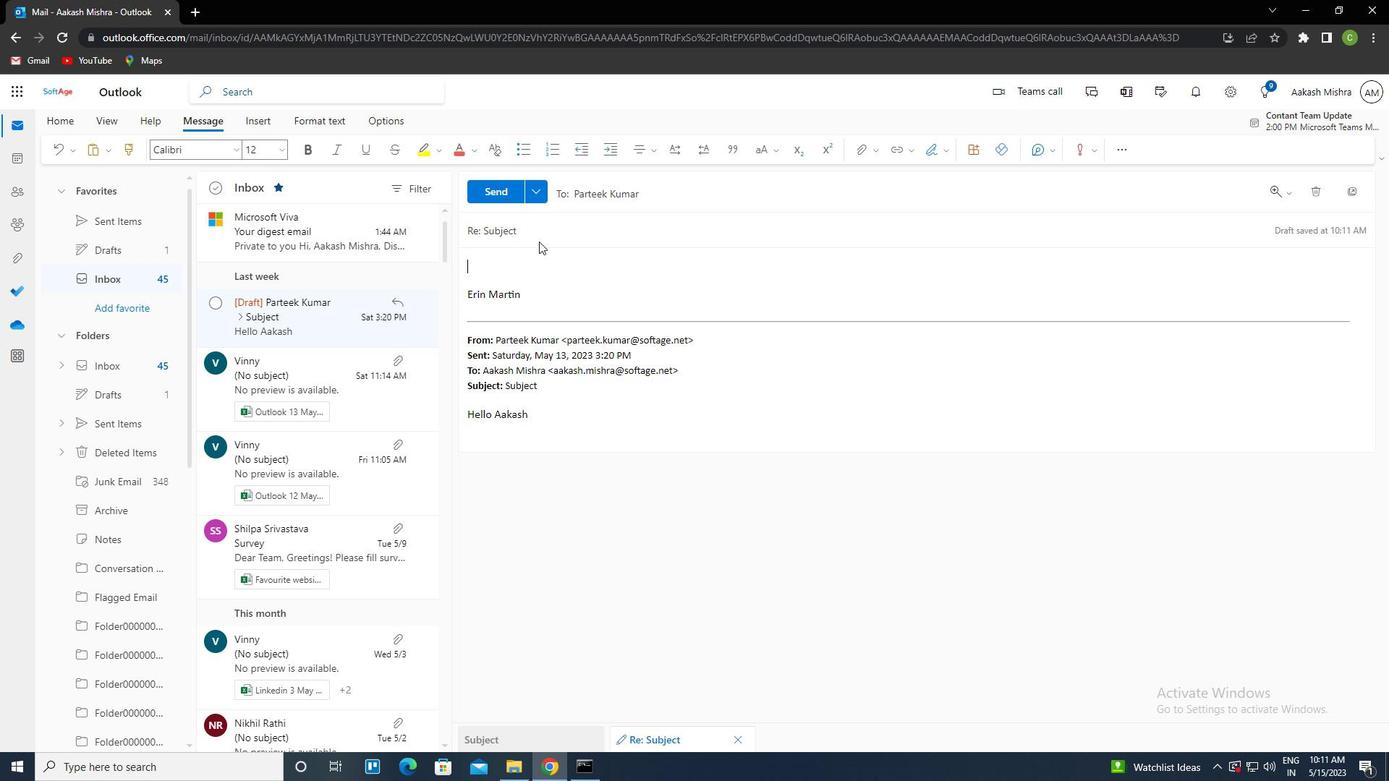 
Action: Mouse pressed left at (545, 230)
Screenshot: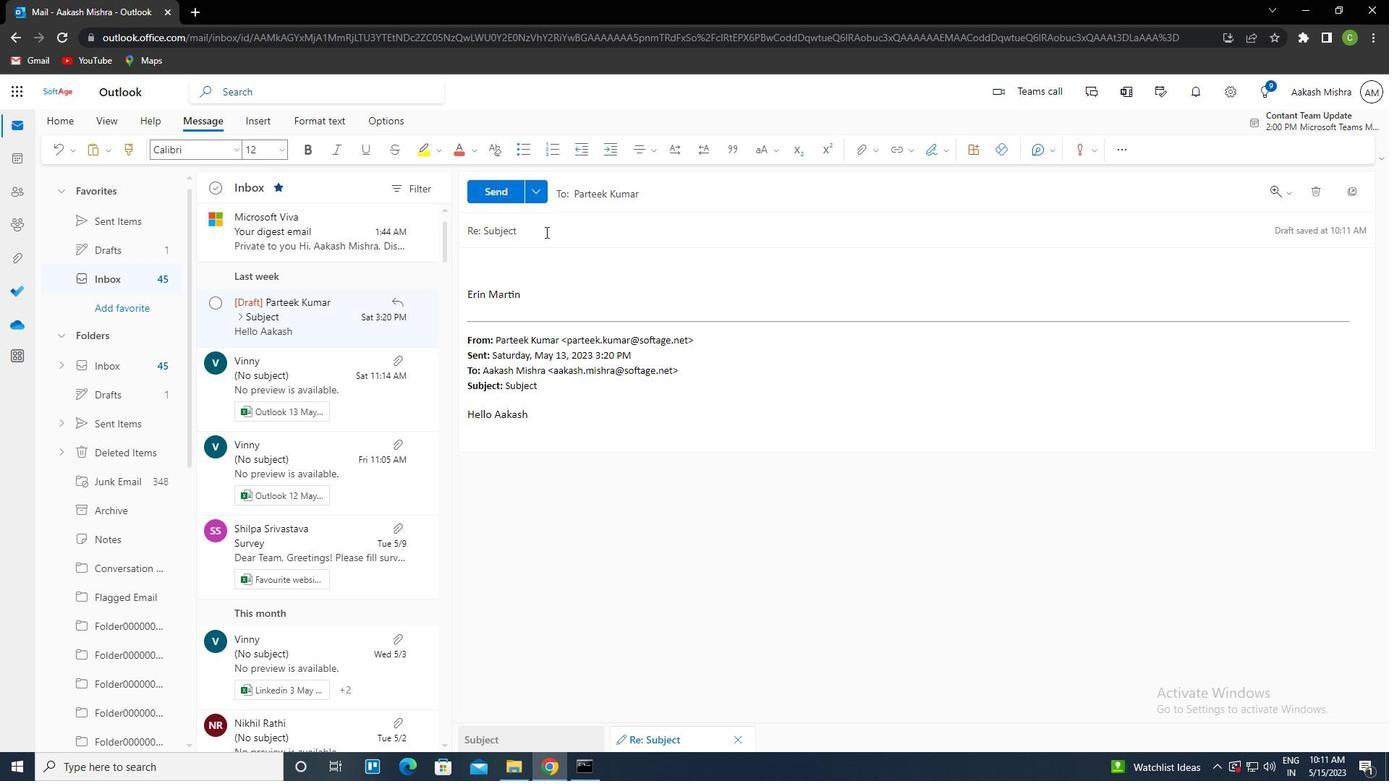 
Action: Key pressed <Key.shift><Key.left><Key.delete><Key.caps_lock>ctrl+R<Key.caps_lock>EQUEST<Key.space>FOR<Key.space>PROJECT<Key.space>APPROVAL<Key.tab><Key.caps_lock>C<Key.caps_lock>OULD<Key.space>YOU<Key.space>PLEASE<Key.space>PROVIDE<Key.space>AN<Key.space>OVERVIEW<Key.space>OF<Key.space>THE<Key.space>MARKETING<Key.space>STAR<Key.backspace><Key.backspace>RATEGY<Key.space>FOR<Key.space>THE<Key.space>NEW<Key.space>PRODUCT<Key.space>LAUNCH
Screenshot: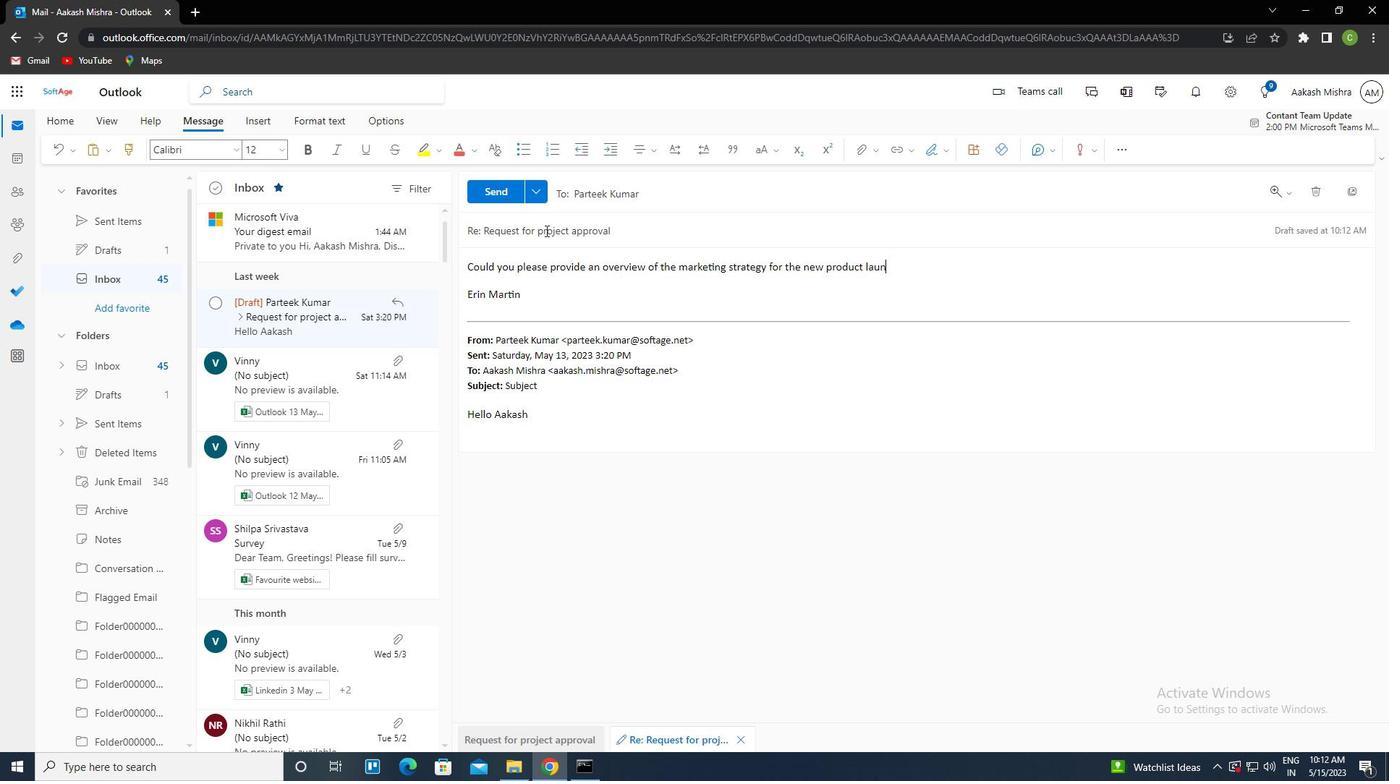 
Action: Mouse moved to (675, 195)
Screenshot: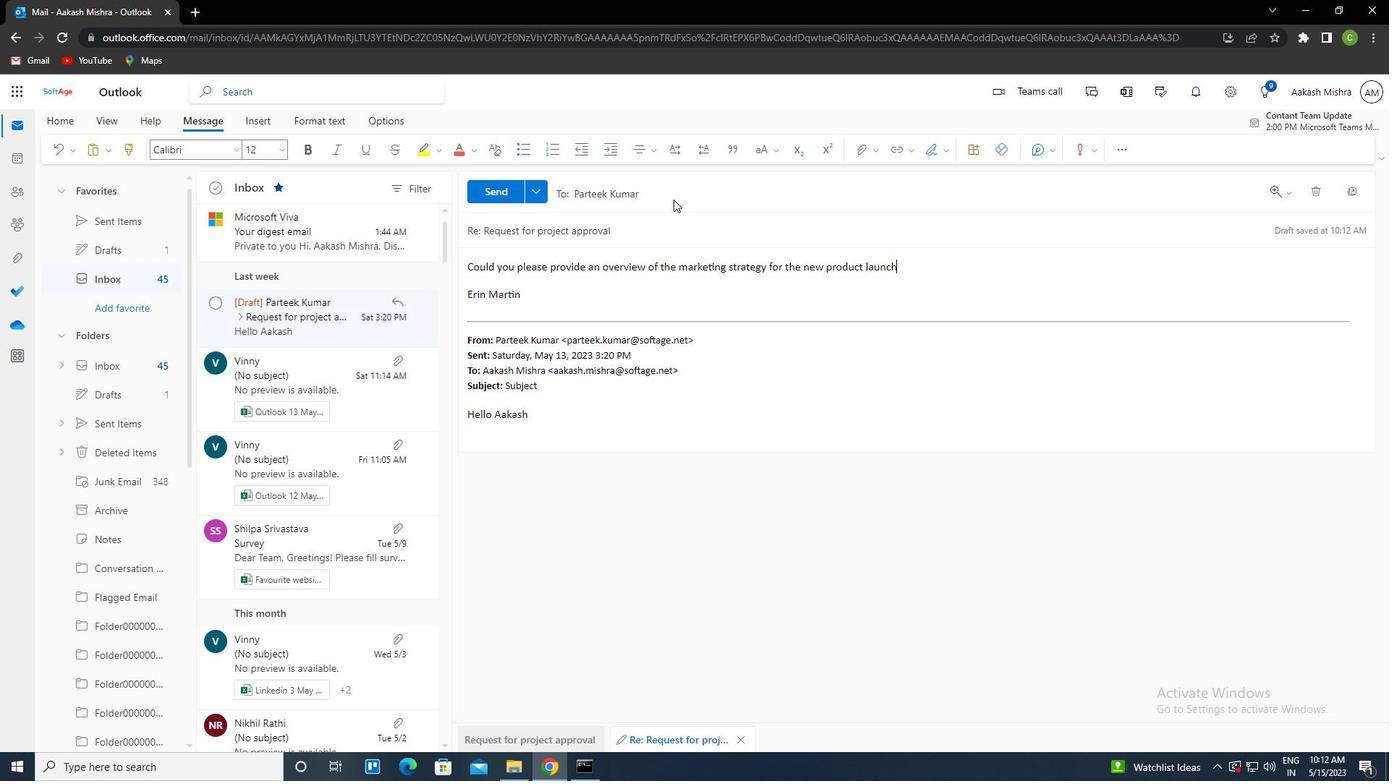 
Action: Mouse pressed left at (675, 195)
Screenshot: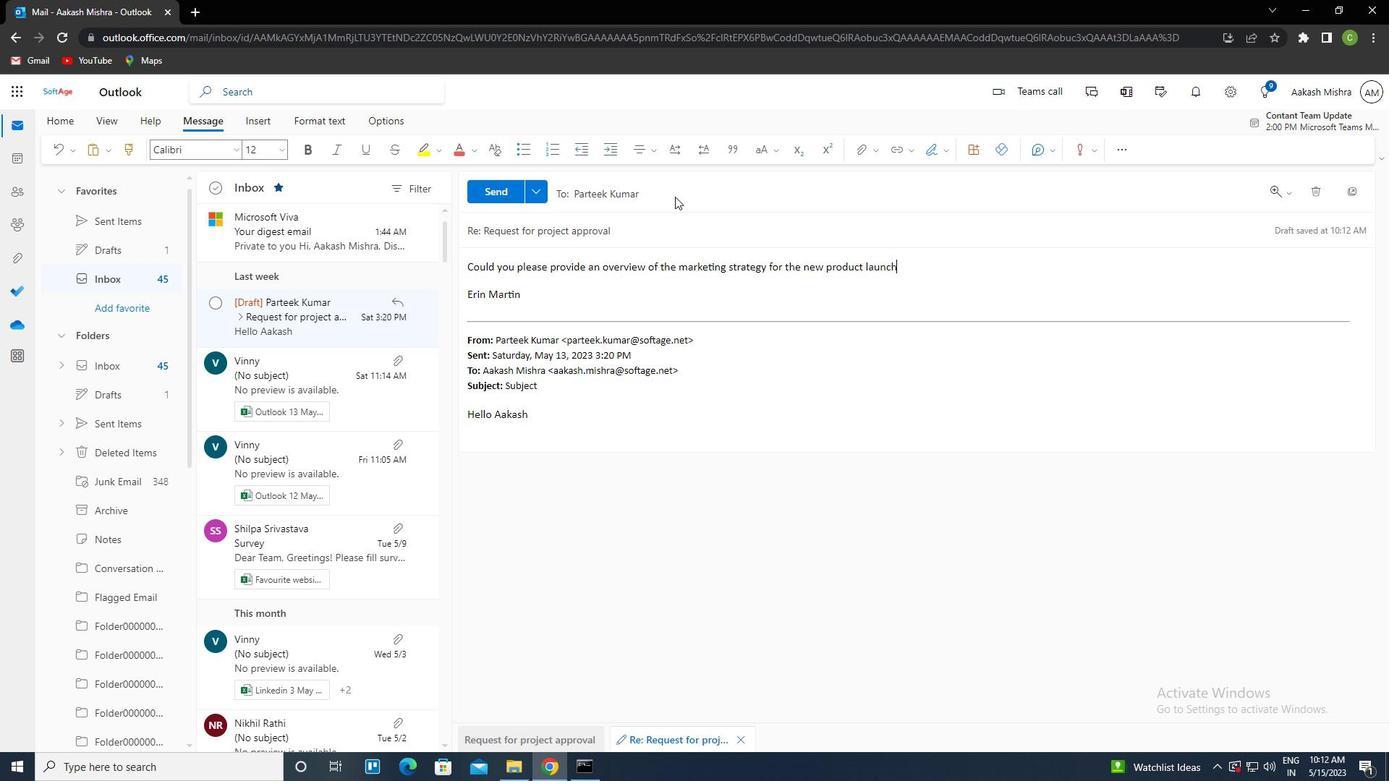 
Action: Mouse moved to (569, 272)
Screenshot: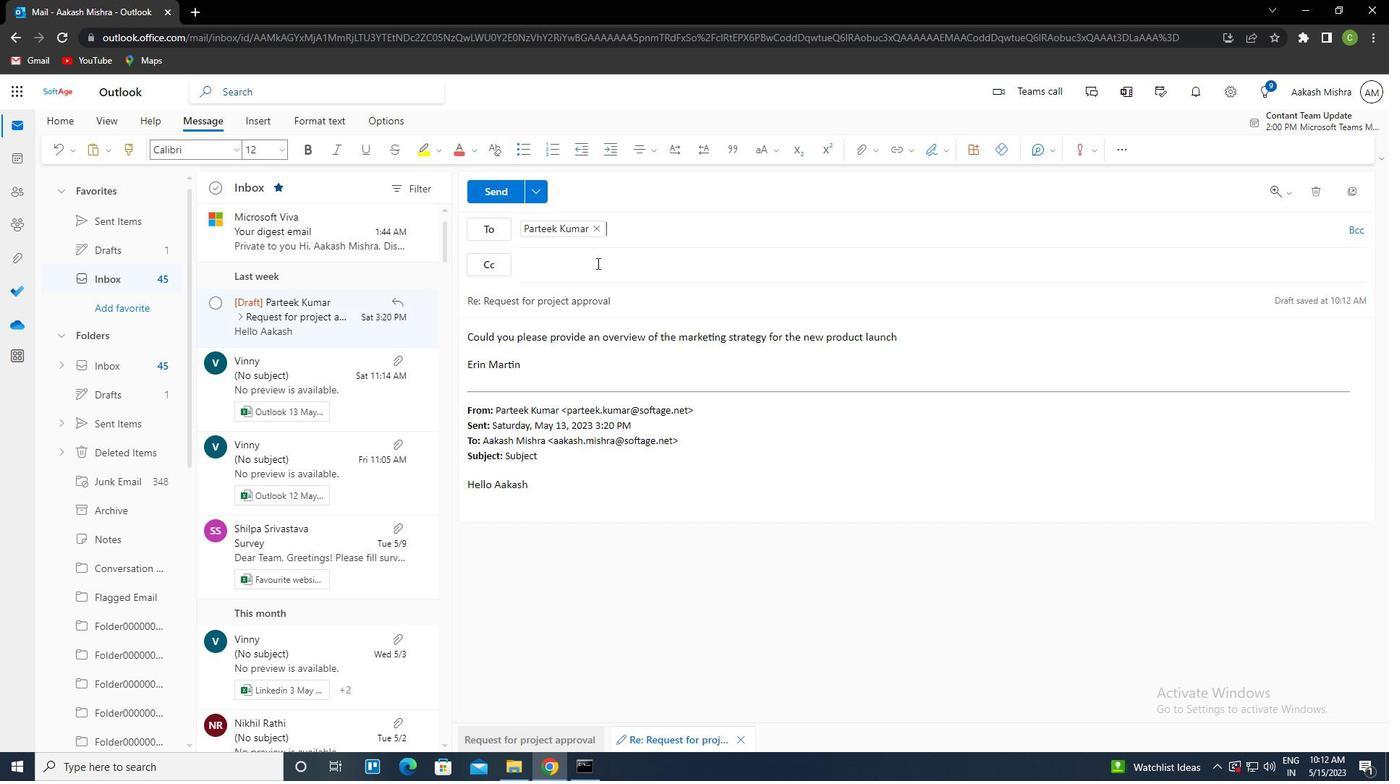 
Action: Mouse pressed left at (569, 272)
Screenshot: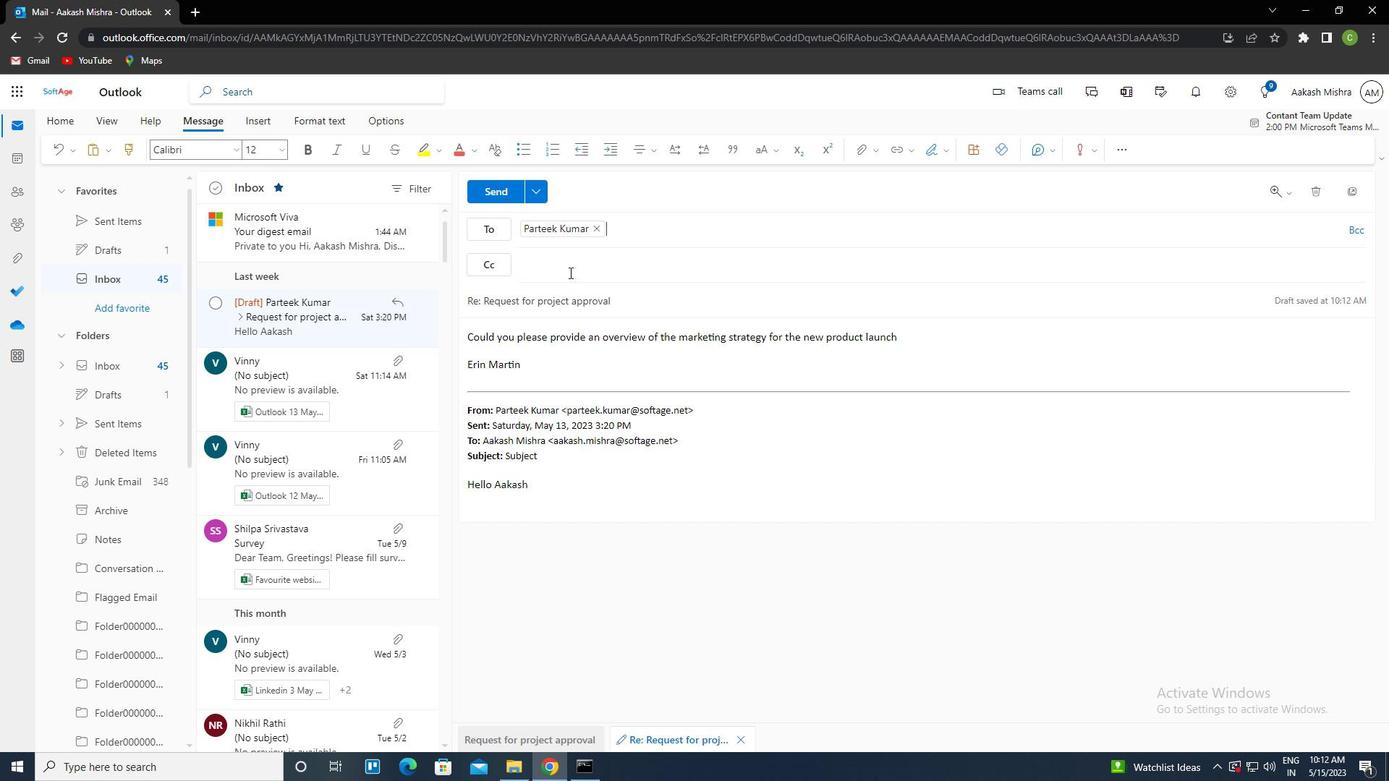 
Action: Key pressed SOFTAGE.8<Key.shift><Key.shift><Key.shift><Key.shift><Key.shift><Key.shift><Key.shift><Key.shift><Key.shift>SOFTAGE<Key.shift>.NET<Key.backspace><Key.backspace><Key.backspace><Key.enter>
Screenshot: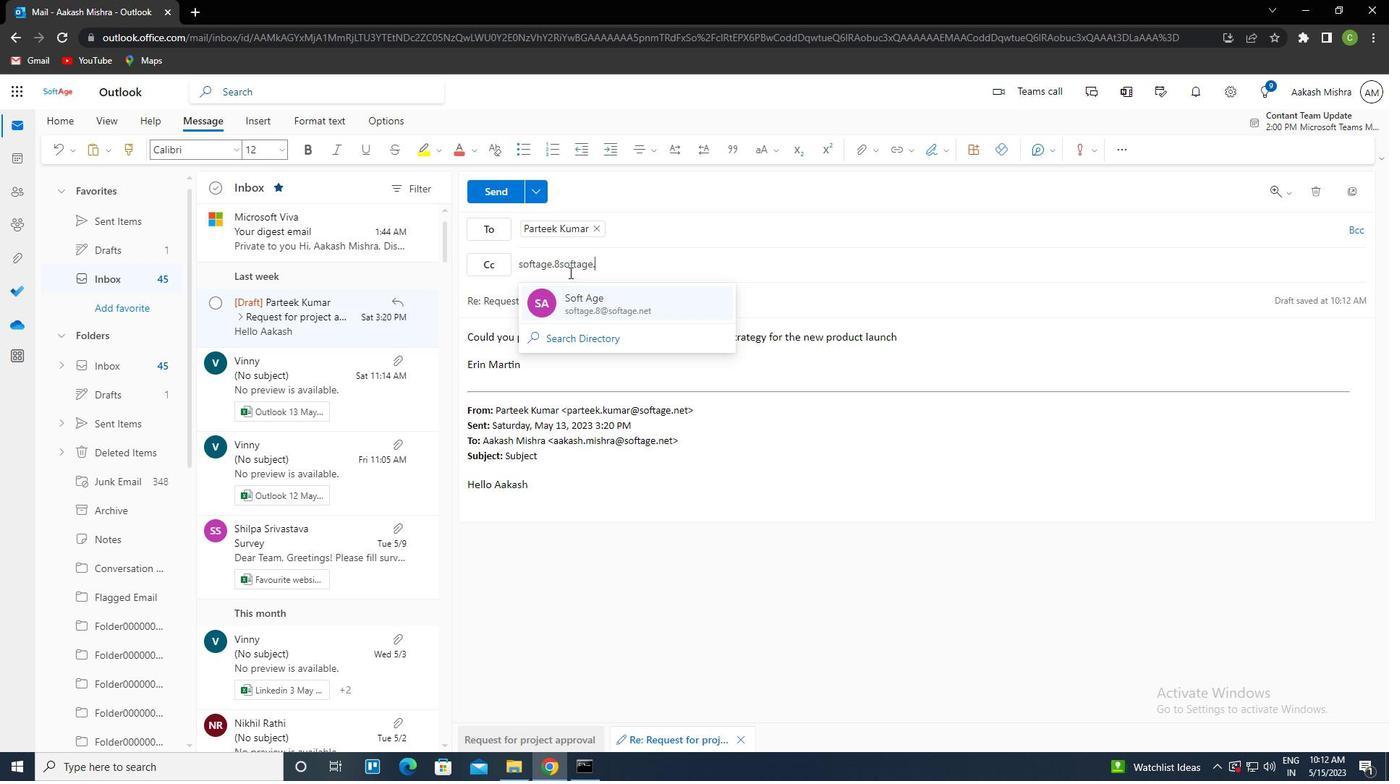 
Action: Mouse moved to (875, 153)
Screenshot: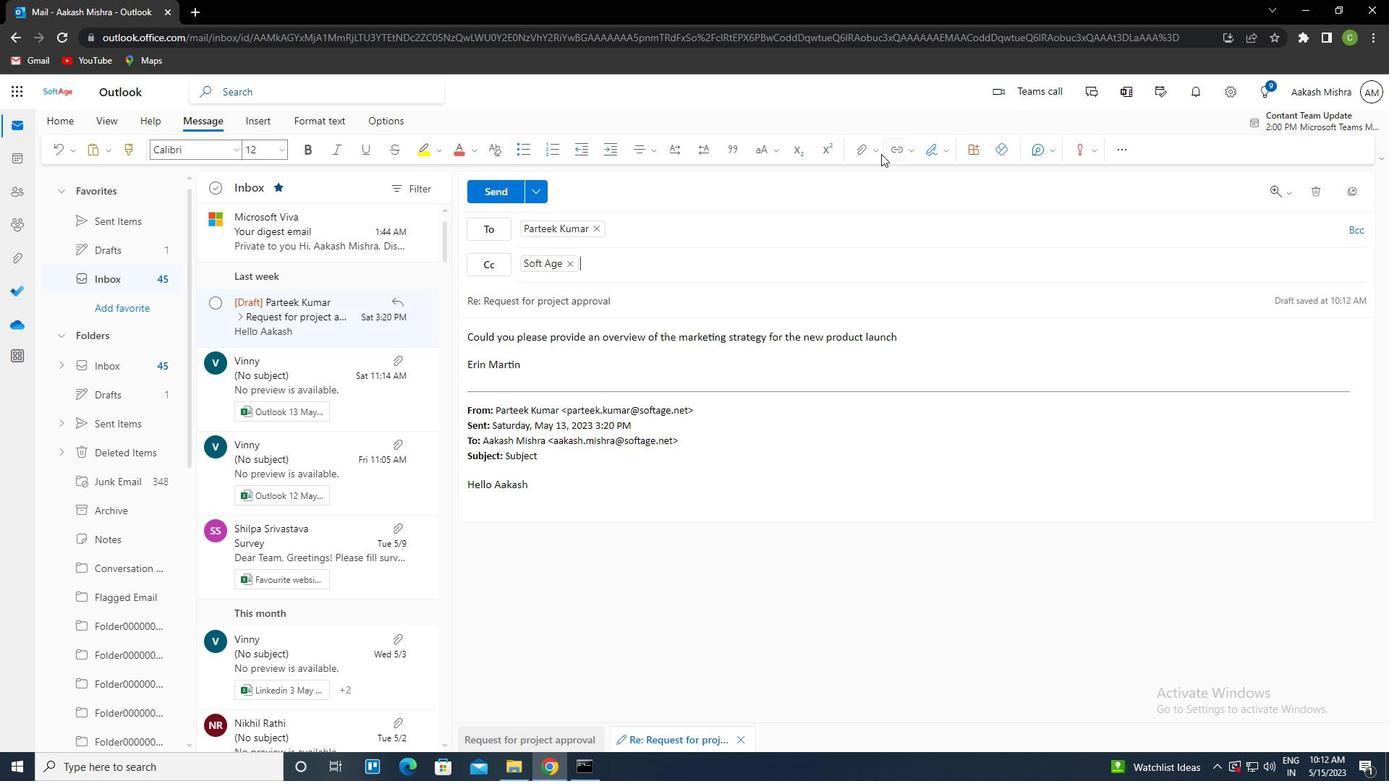 
Action: Mouse pressed left at (875, 153)
Screenshot: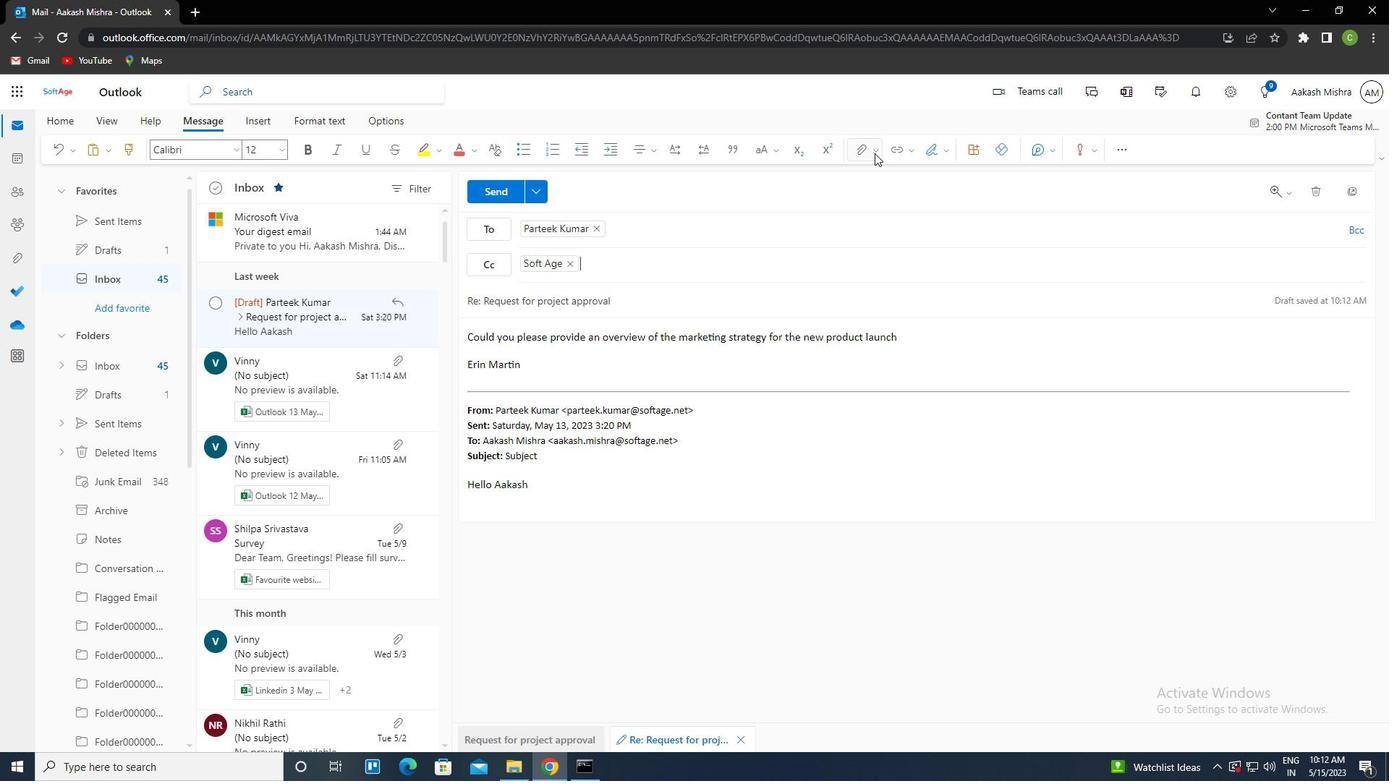 
Action: Mouse moved to (793, 186)
Screenshot: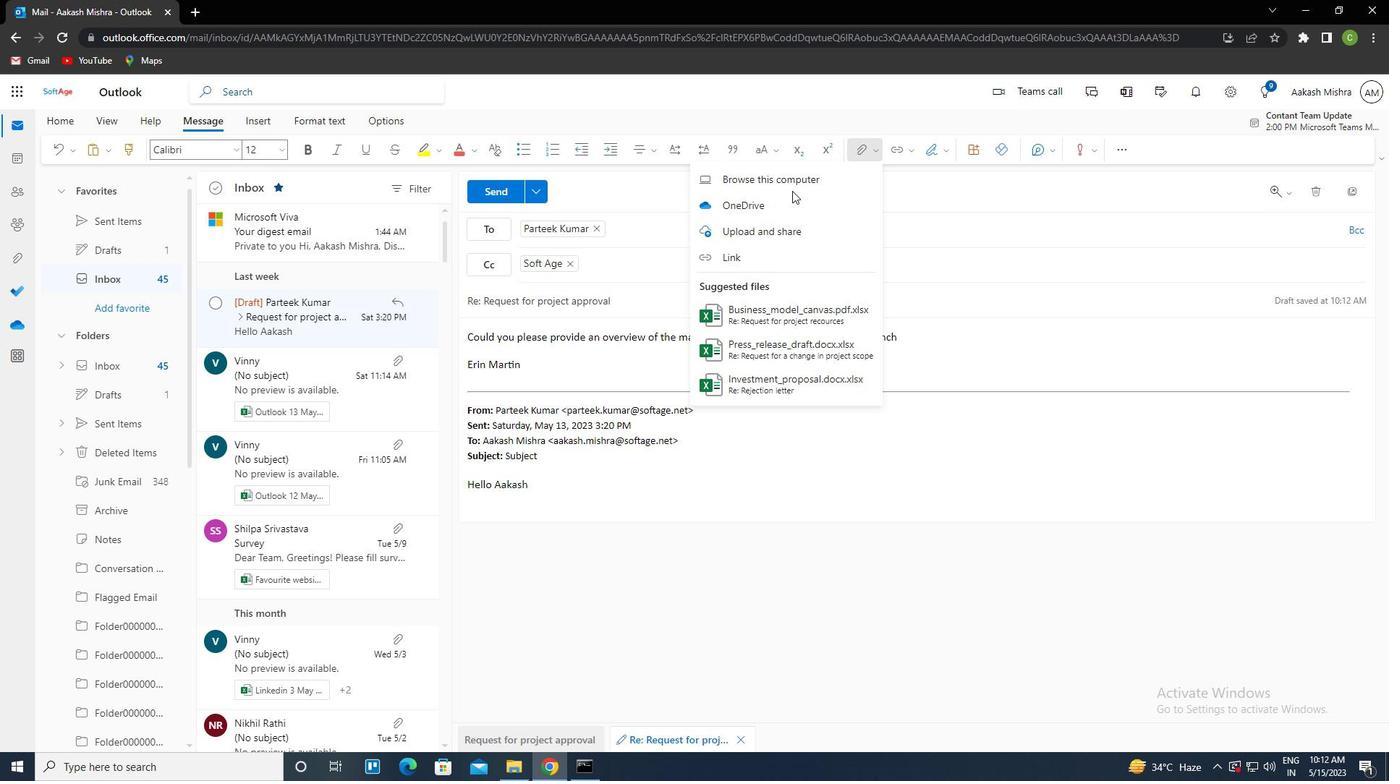 
Action: Mouse pressed left at (793, 186)
Screenshot: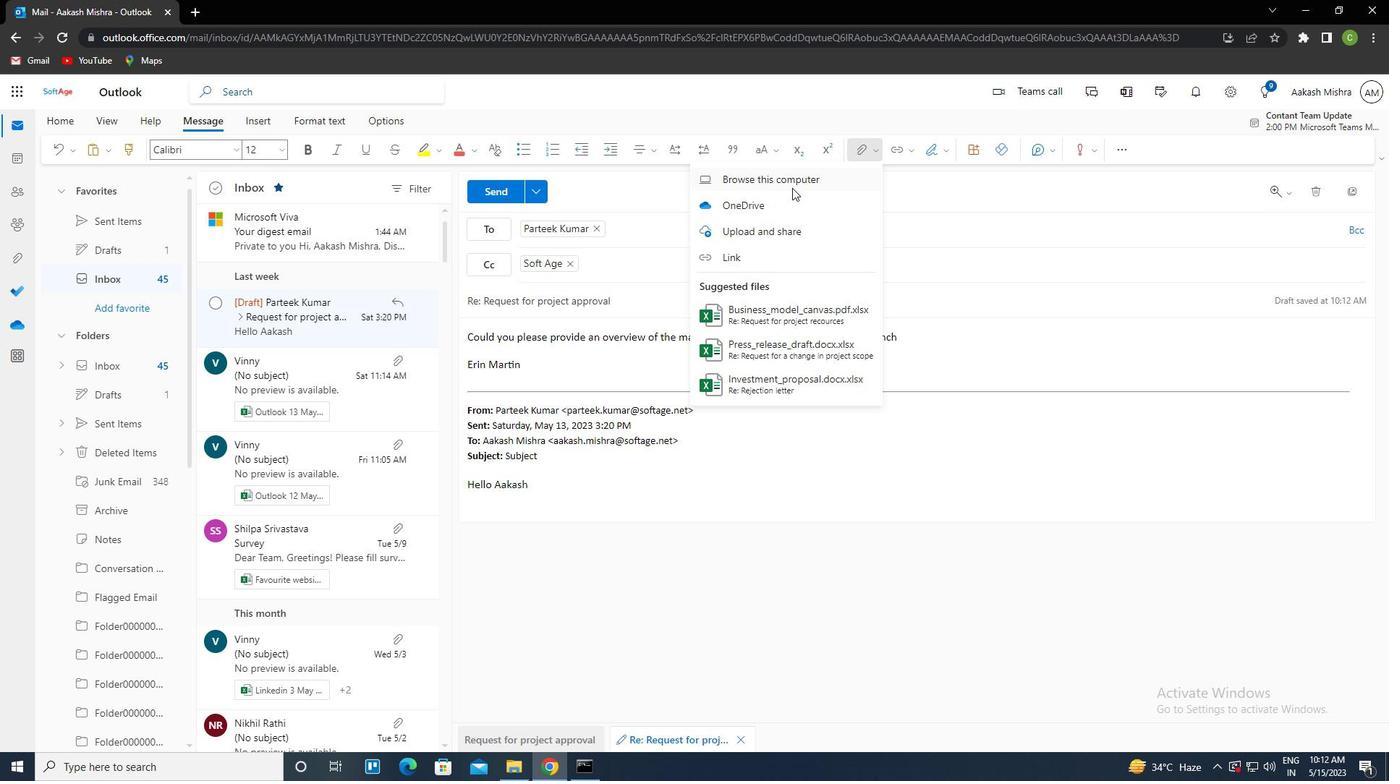 
Action: Mouse moved to (266, 203)
Screenshot: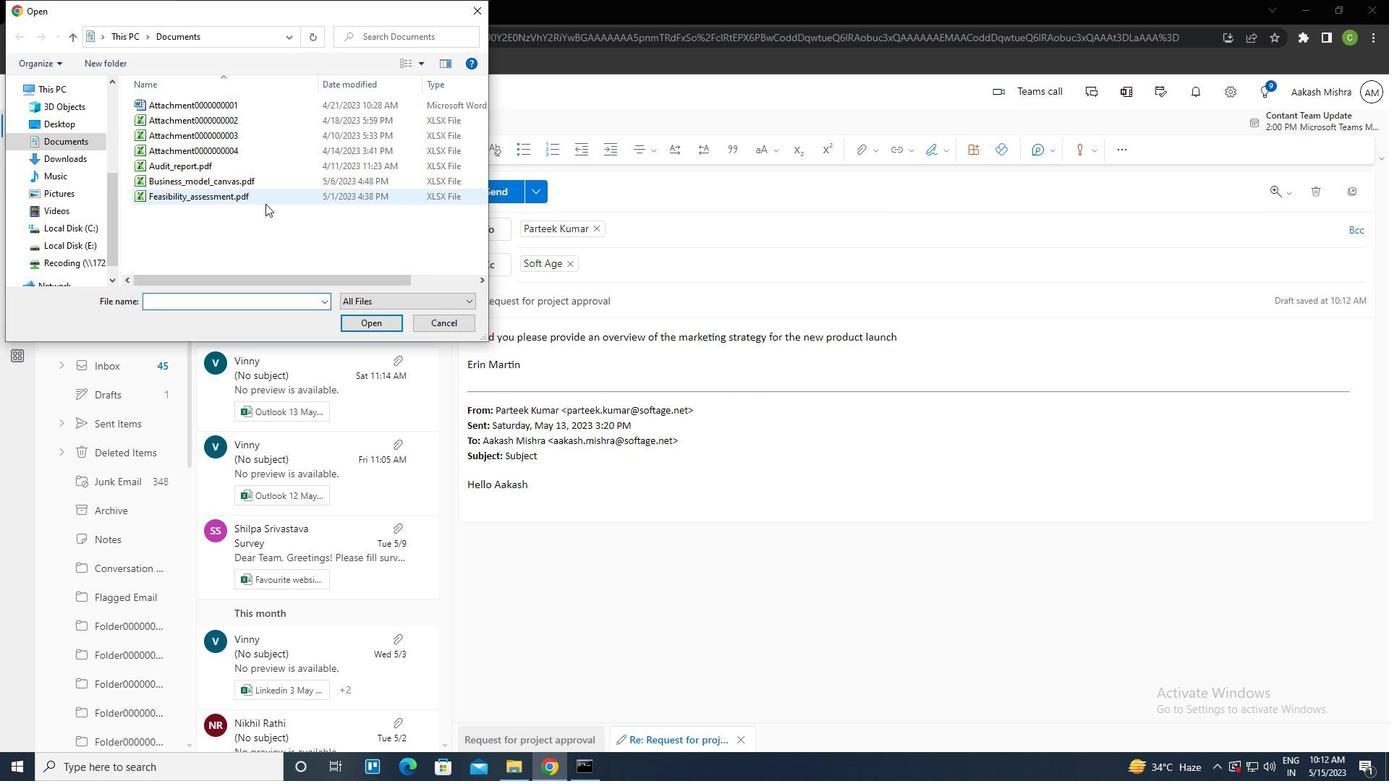 
Action: Mouse pressed left at (266, 203)
Screenshot: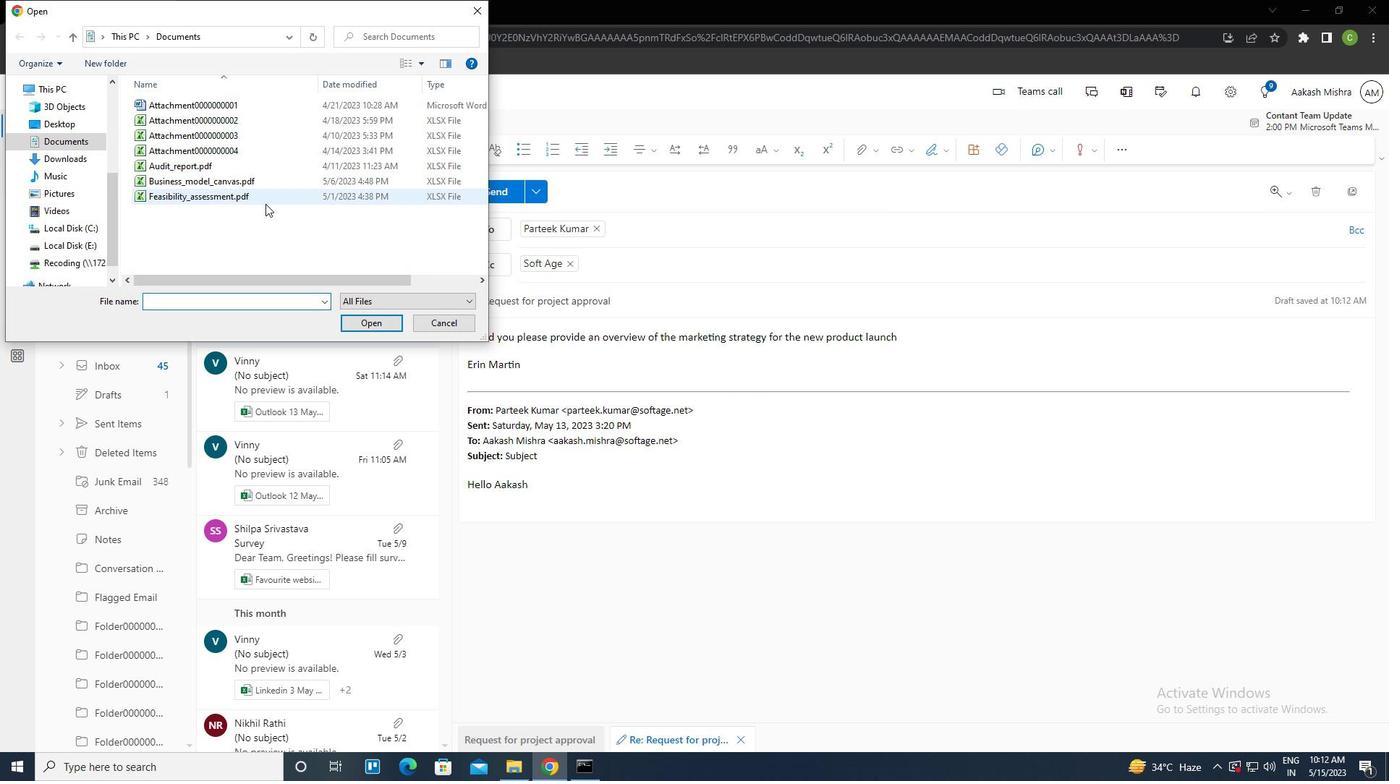 
Action: Key pressed <Key.f2><Key.caps_lock>V<Key.caps_lock>ENDOR<Key.shift_r>_CONTRACT.DOC
Screenshot: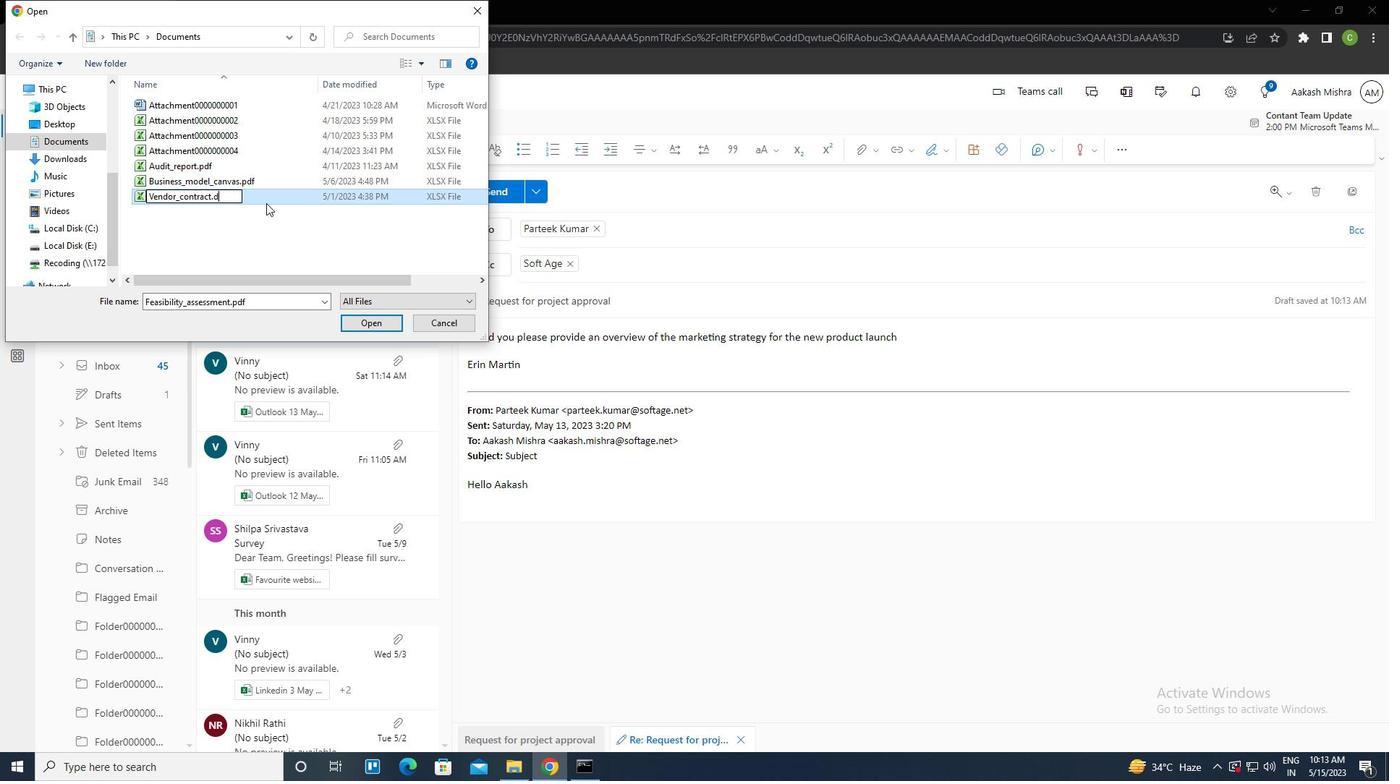 
Action: Mouse moved to (308, 194)
Screenshot: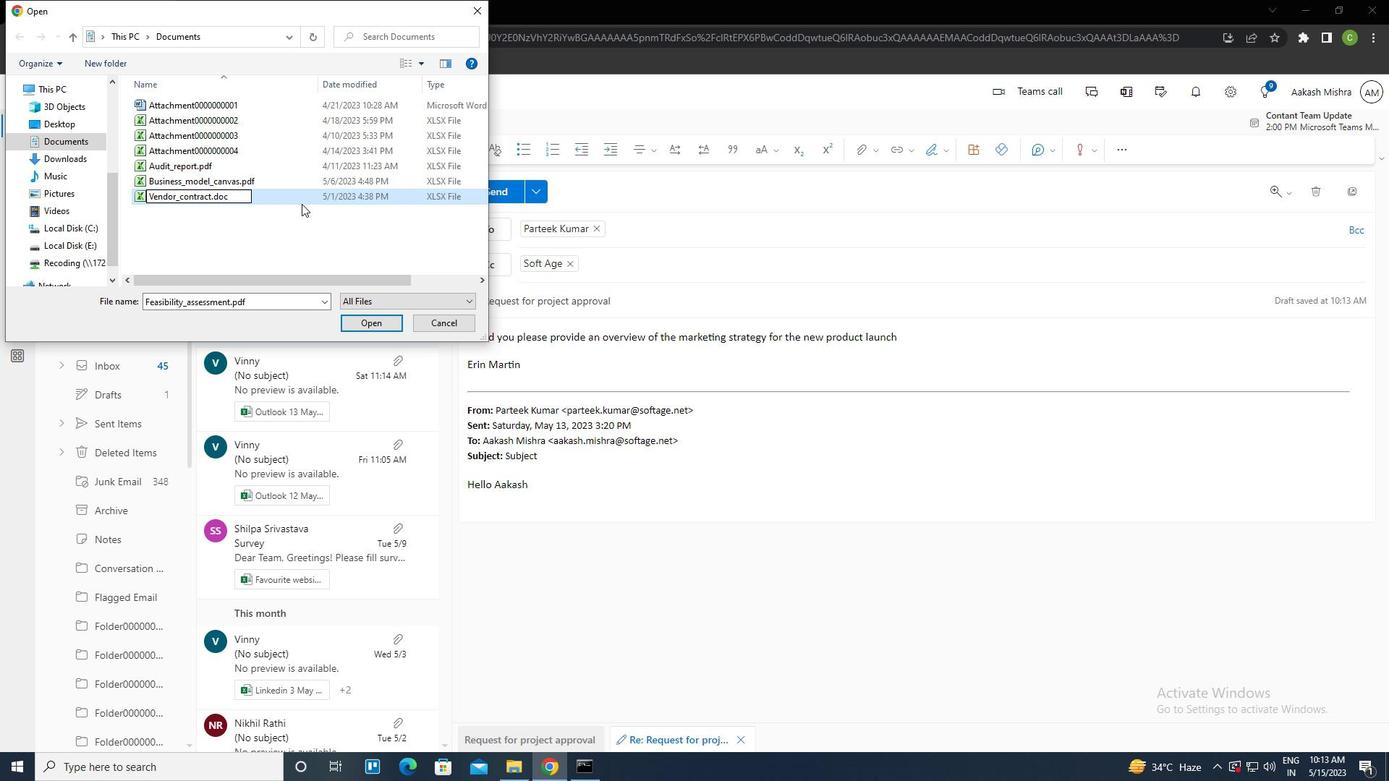 
Action: Mouse pressed left at (308, 194)
Screenshot: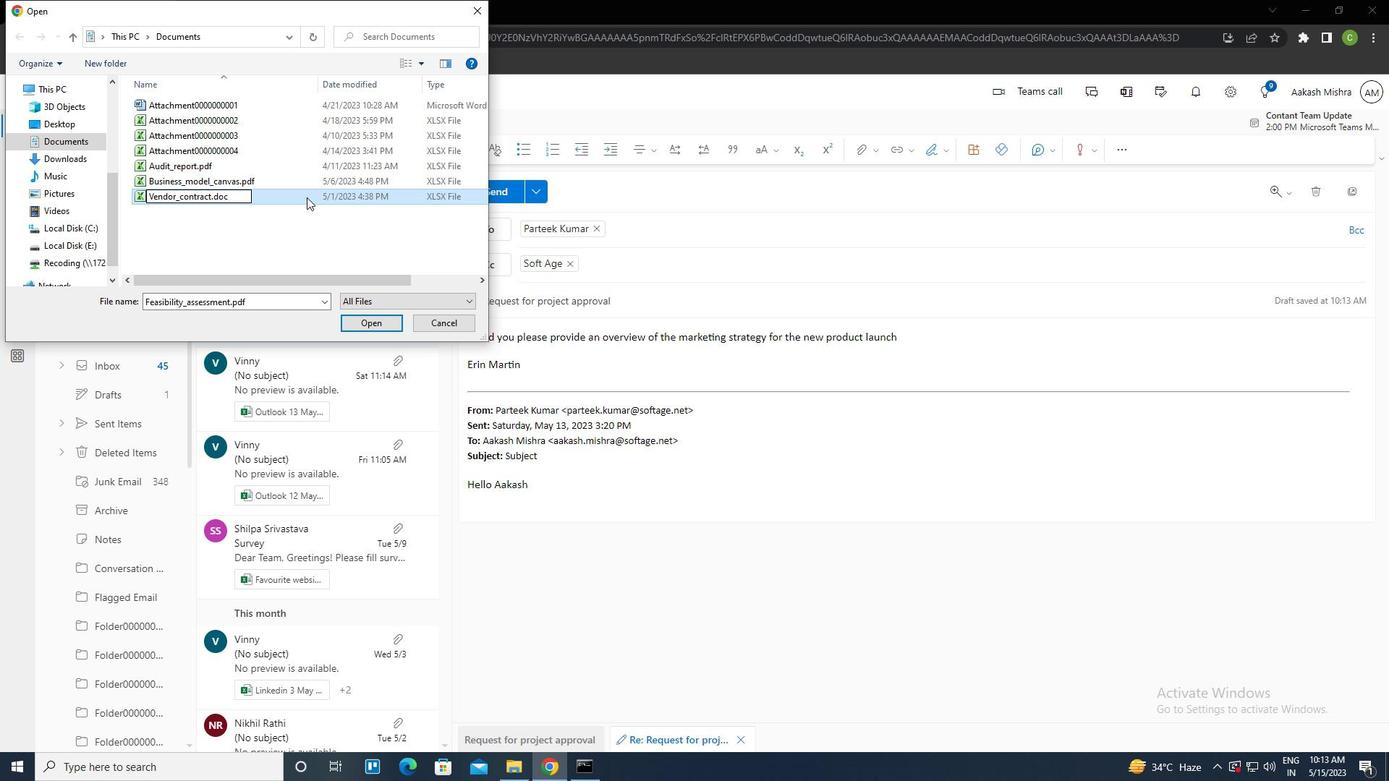
Action: Mouse moved to (307, 194)
Screenshot: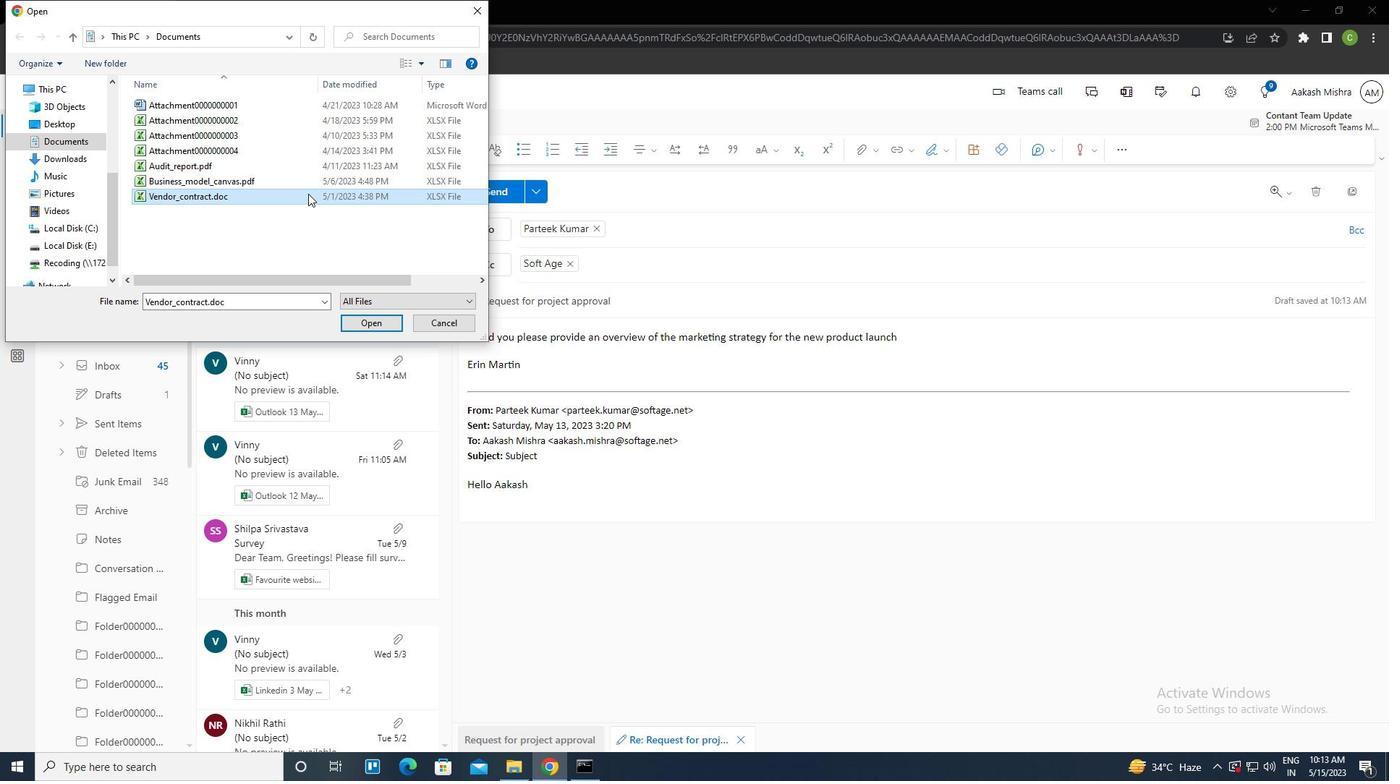 
Action: Mouse pressed left at (307, 194)
Screenshot: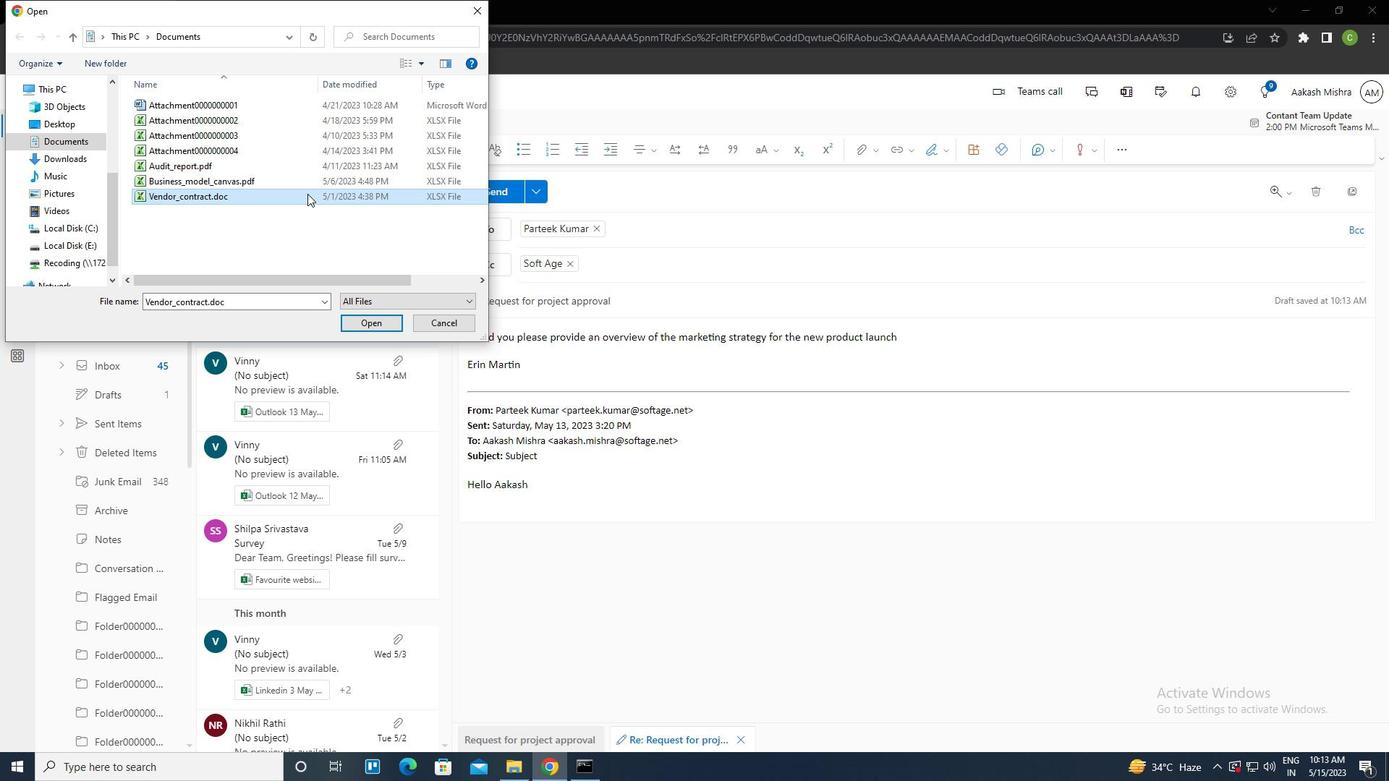 
Action: Mouse pressed left at (307, 194)
Screenshot: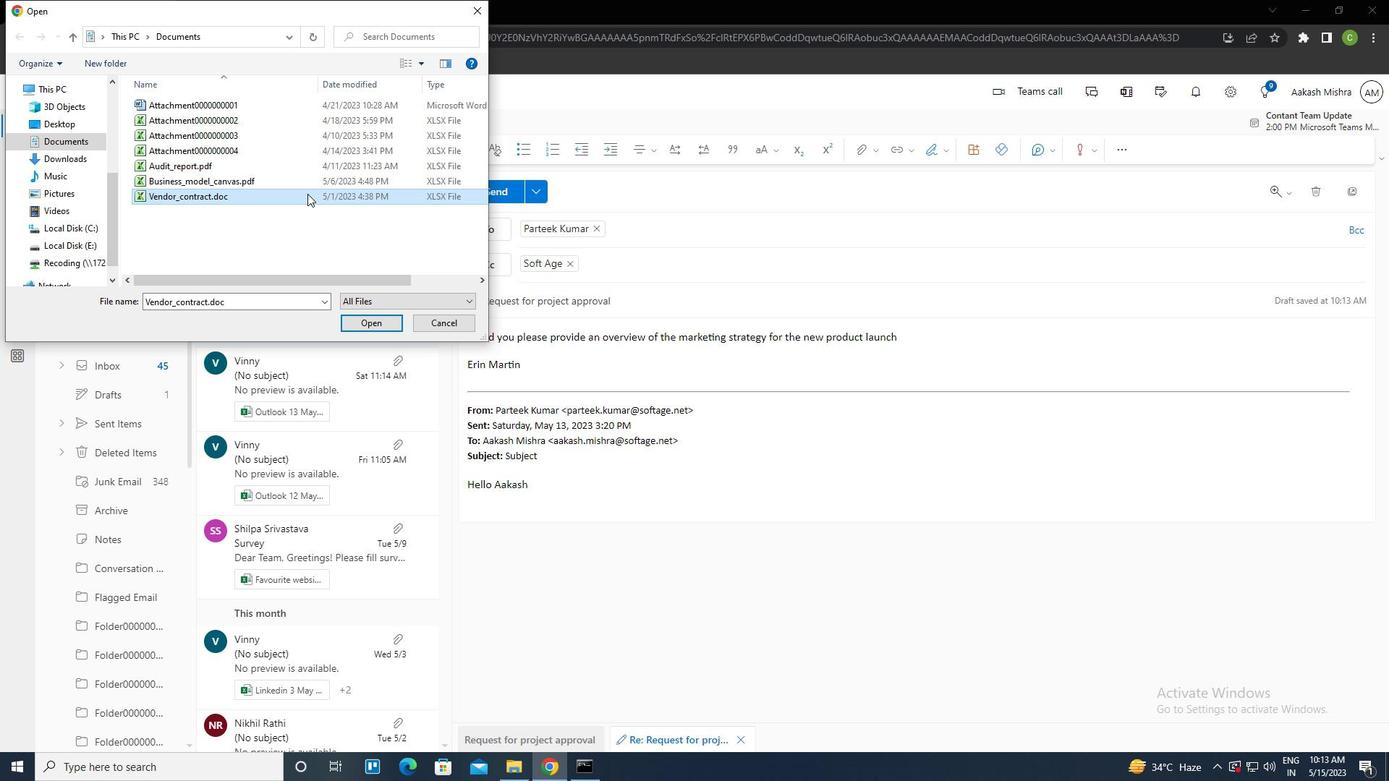 
Action: Mouse moved to (493, 188)
Screenshot: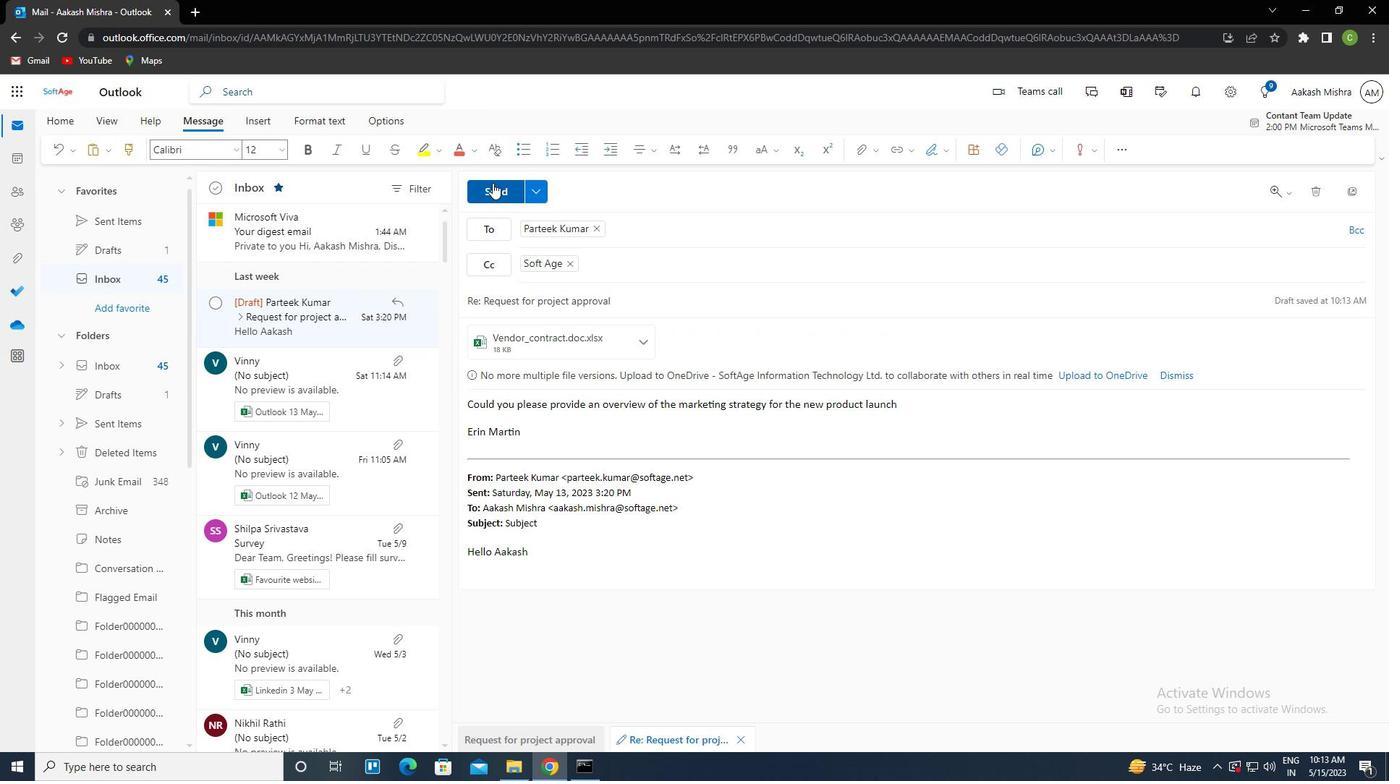 
Action: Mouse pressed left at (493, 188)
Screenshot: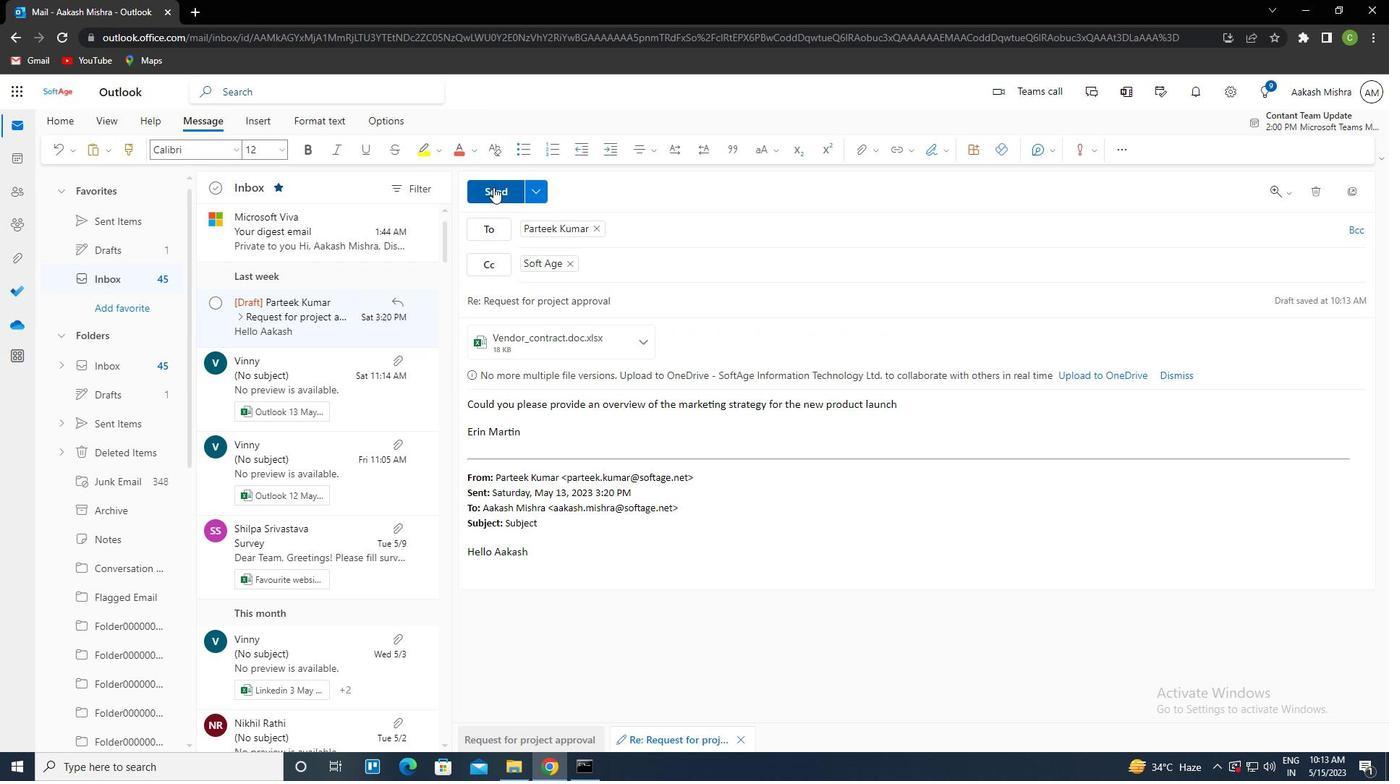 
Action: Mouse moved to (580, 458)
Screenshot: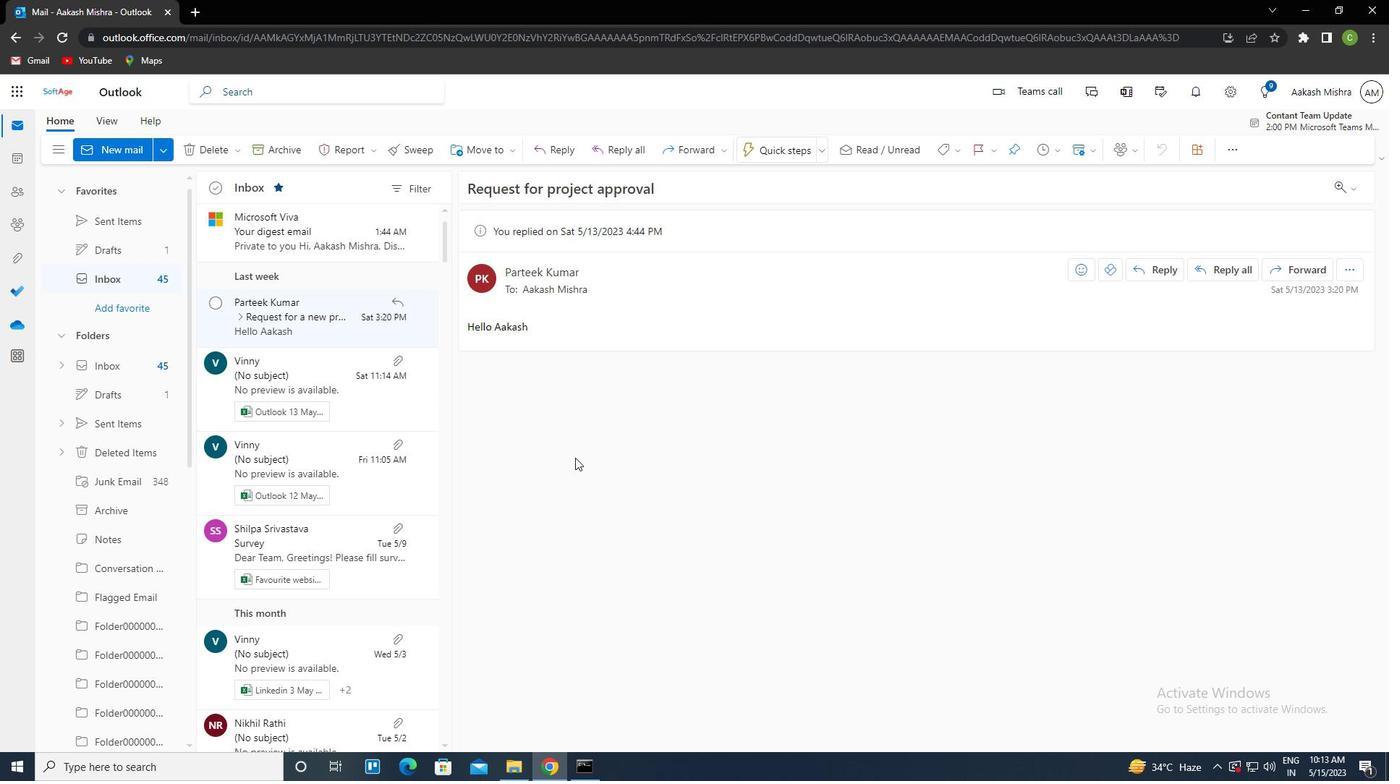 
